 Task: Find connections with filter location Blumenau with filter topic #Personaldevelopmentwith filter profile language English with filter current company Bosch India with filter school NIT Jalandhar with filter industry Staffing and Recruiting with filter service category Financial Accounting with filter keywords title Content Strategist
Action: Mouse moved to (457, 136)
Screenshot: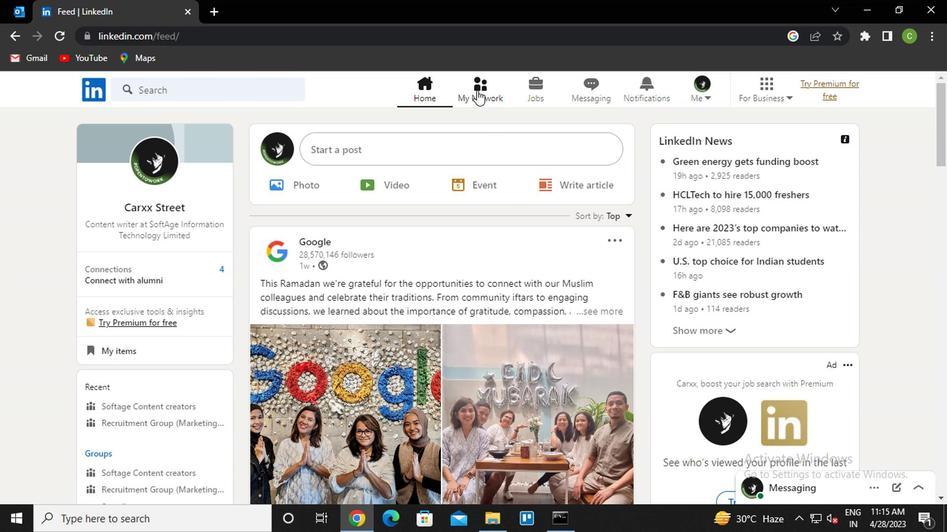 
Action: Mouse pressed left at (457, 136)
Screenshot: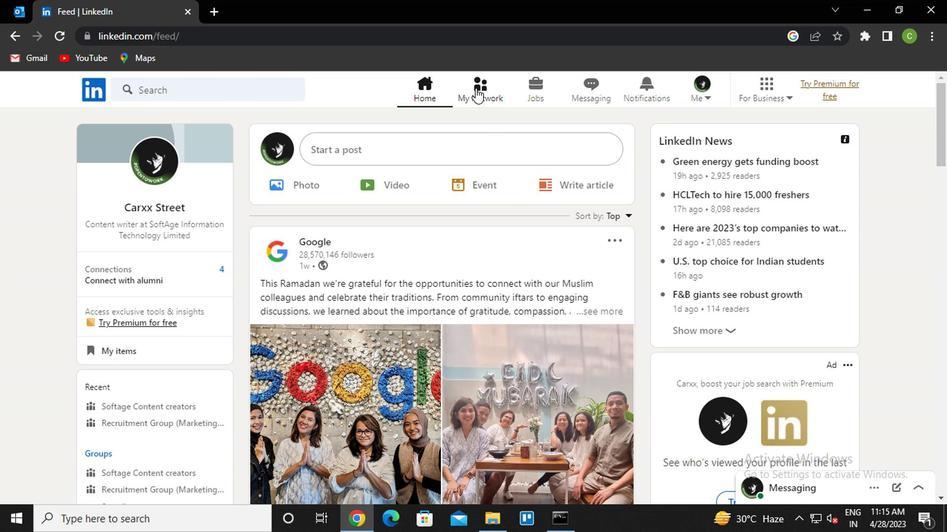 
Action: Mouse moved to (190, 197)
Screenshot: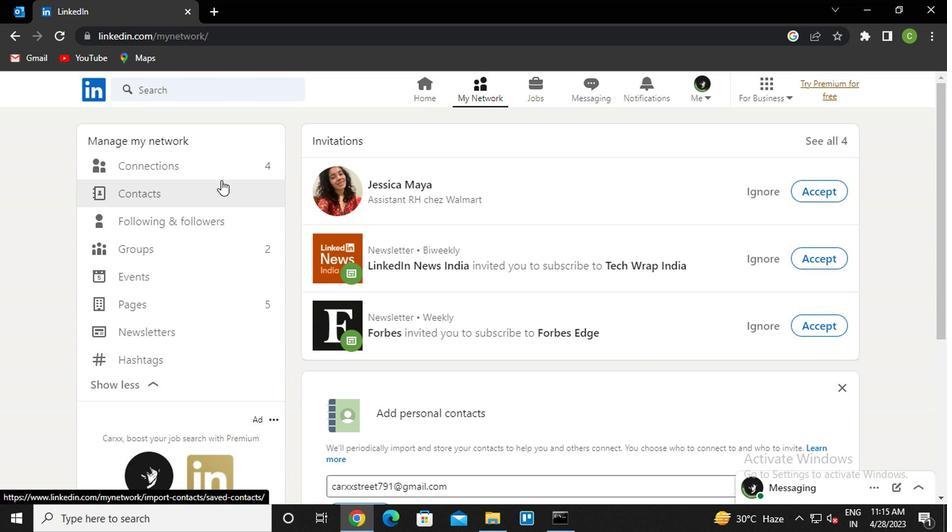 
Action: Mouse pressed left at (190, 197)
Screenshot: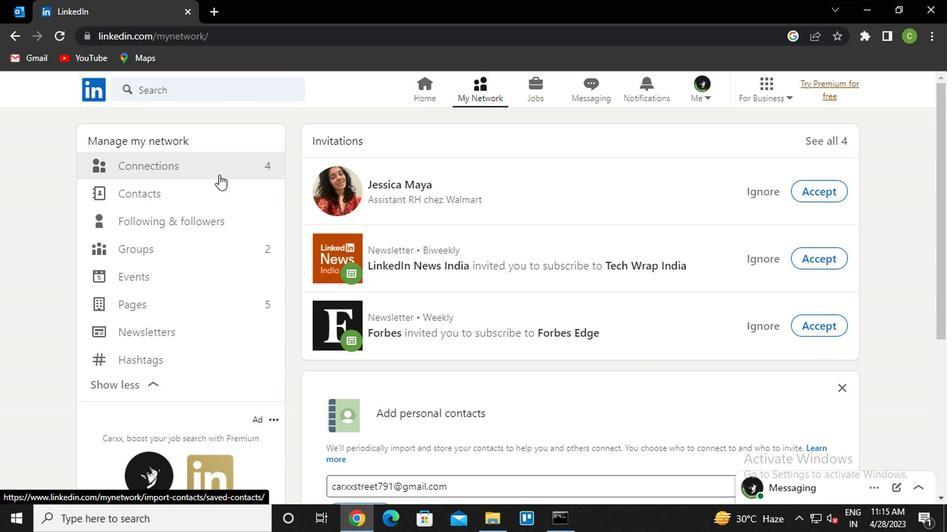 
Action: Mouse moved to (219, 193)
Screenshot: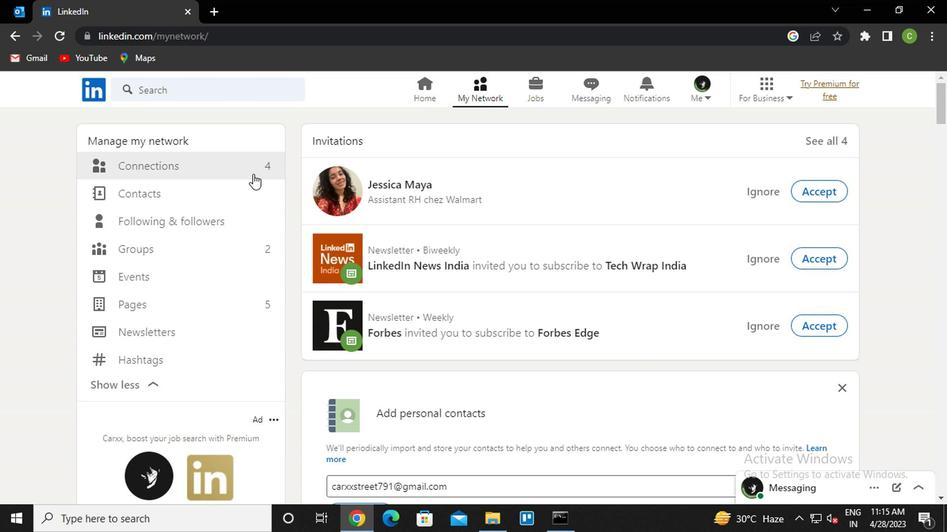 
Action: Mouse pressed left at (219, 193)
Screenshot: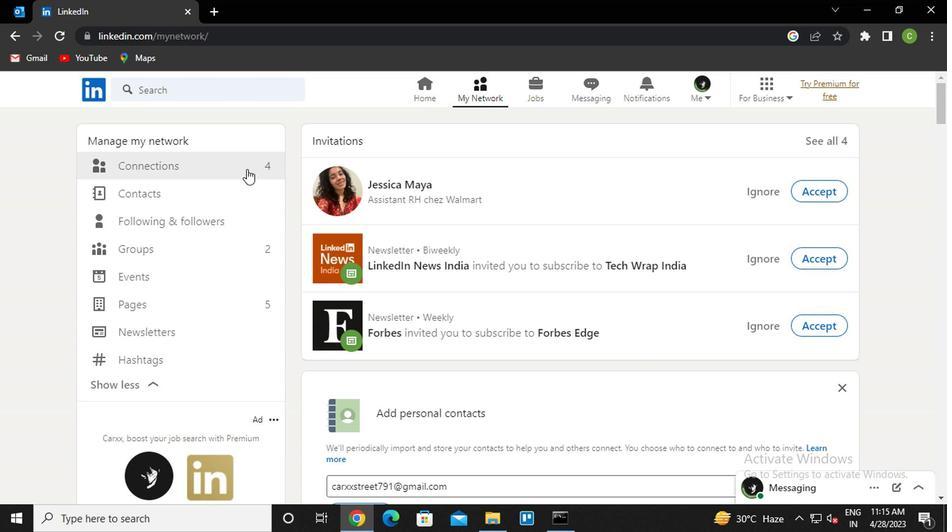 
Action: Mouse moved to (568, 192)
Screenshot: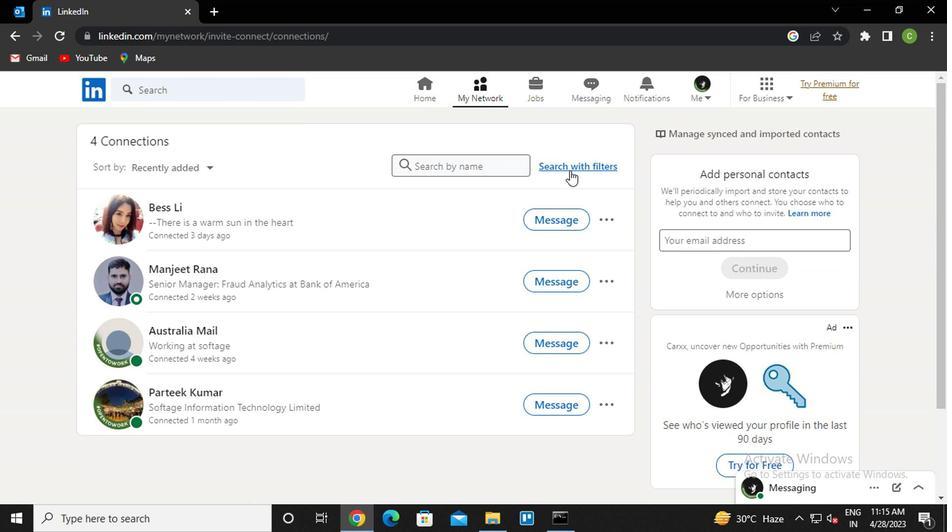 
Action: Mouse pressed left at (568, 192)
Screenshot: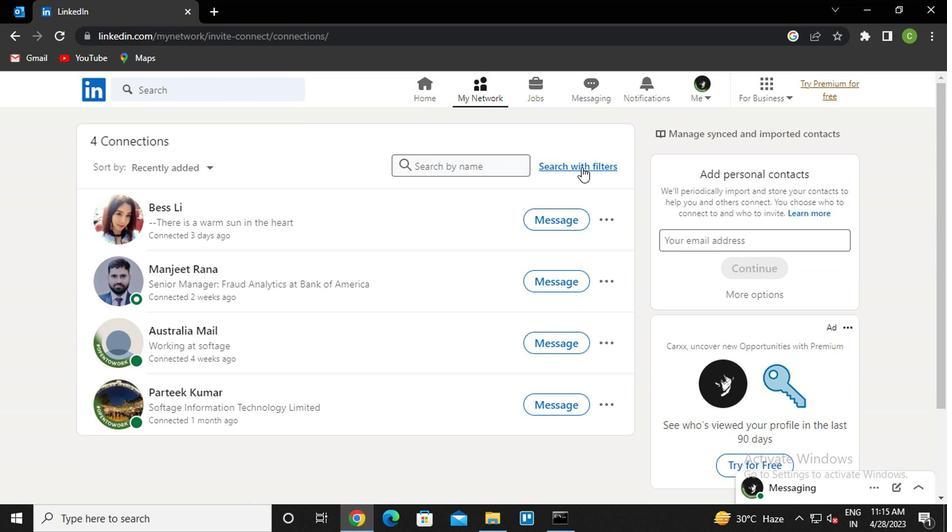 
Action: Mouse moved to (493, 163)
Screenshot: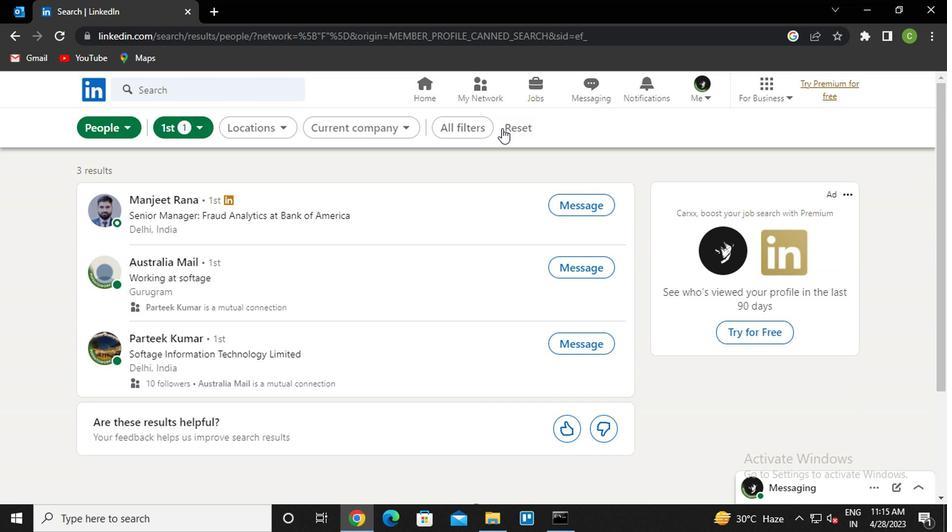 
Action: Mouse pressed left at (493, 163)
Screenshot: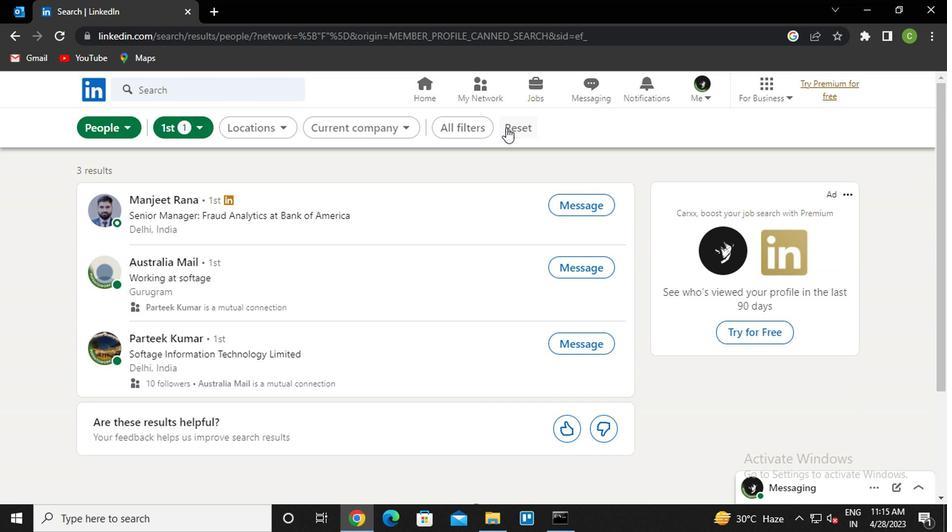 
Action: Mouse moved to (475, 166)
Screenshot: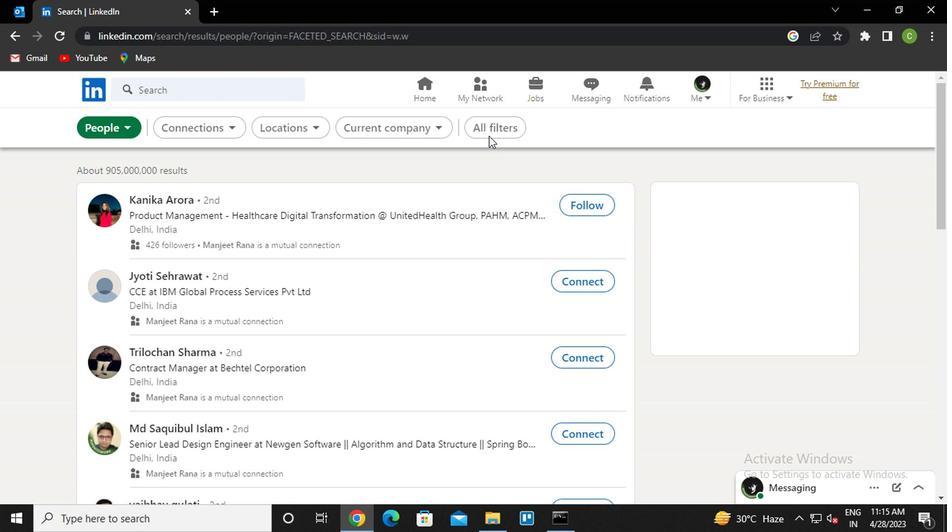 
Action: Mouse pressed left at (475, 166)
Screenshot: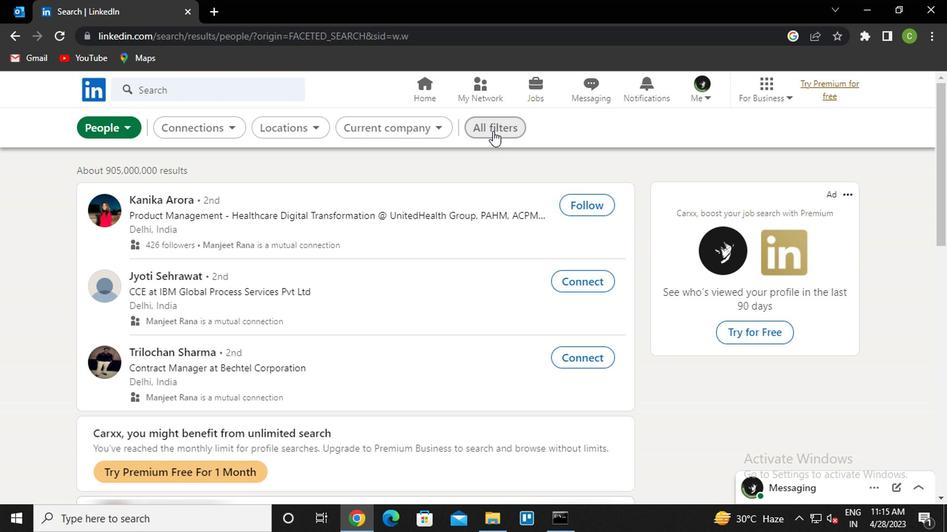 
Action: Mouse moved to (687, 294)
Screenshot: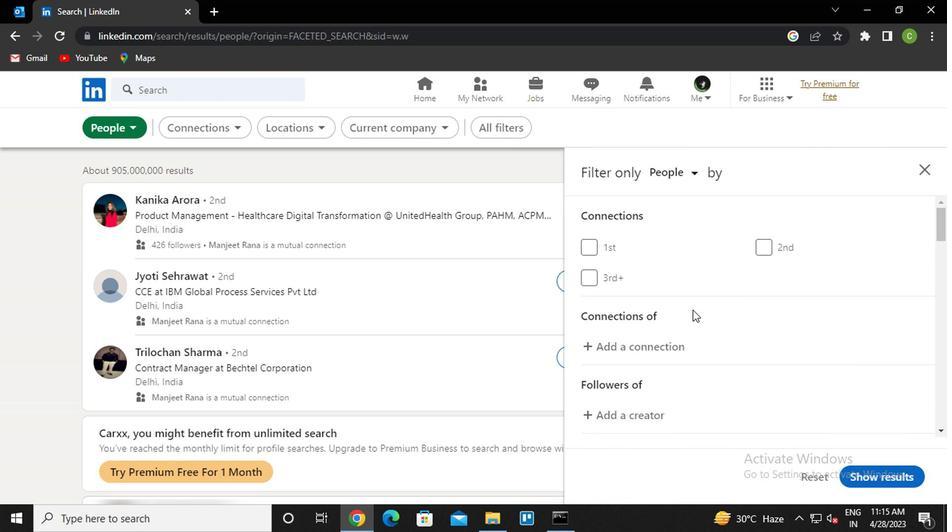 
Action: Mouse scrolled (687, 293) with delta (0, 0)
Screenshot: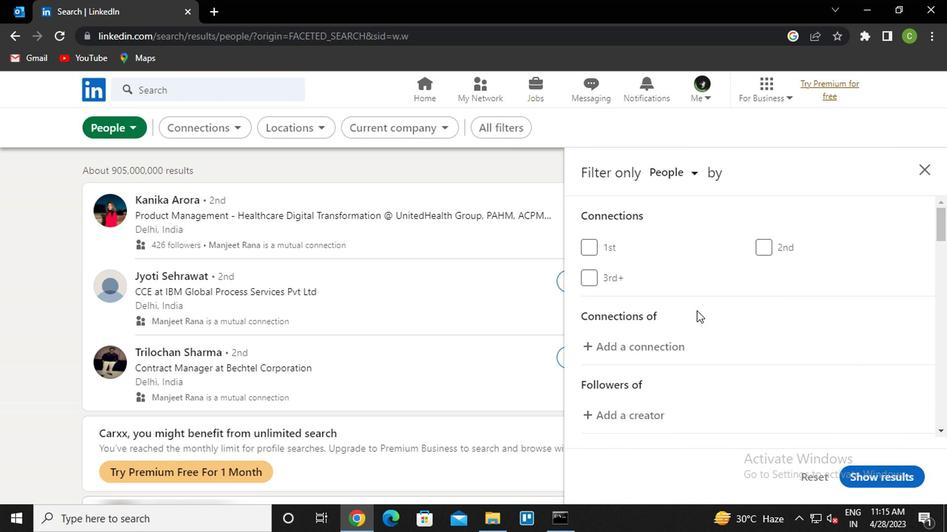 
Action: Mouse scrolled (687, 293) with delta (0, 0)
Screenshot: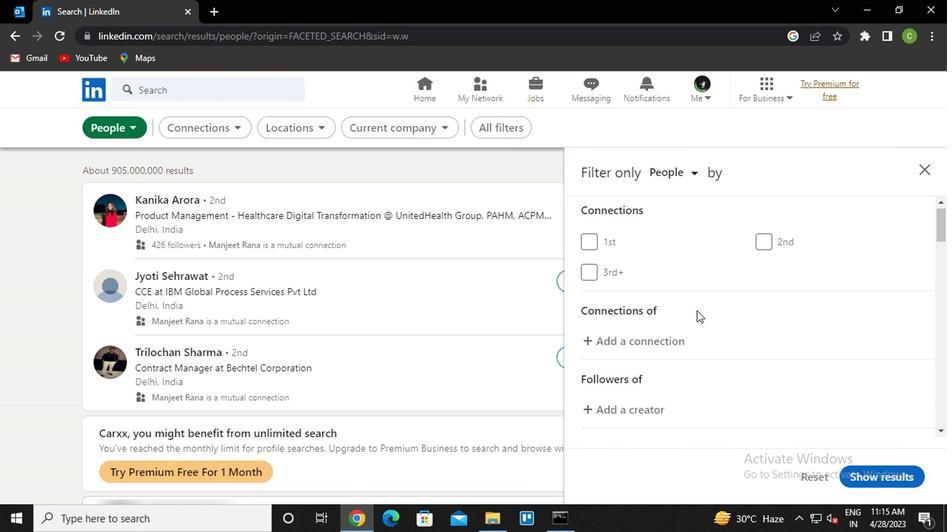 
Action: Mouse scrolled (687, 293) with delta (0, 0)
Screenshot: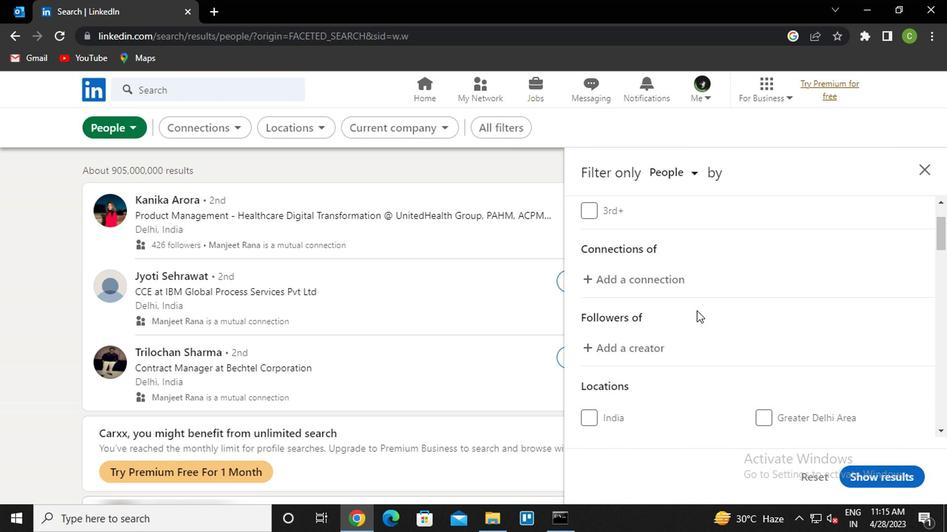 
Action: Mouse moved to (687, 294)
Screenshot: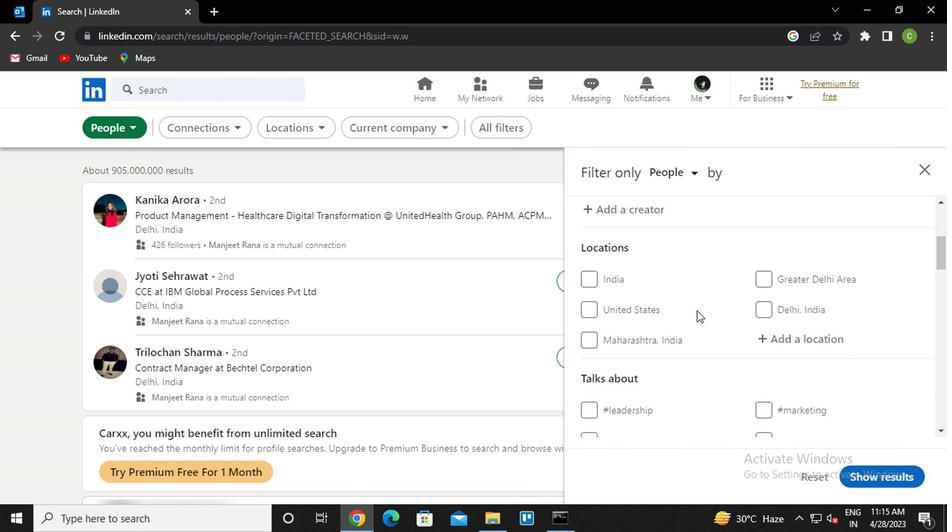 
Action: Mouse scrolled (687, 293) with delta (0, 0)
Screenshot: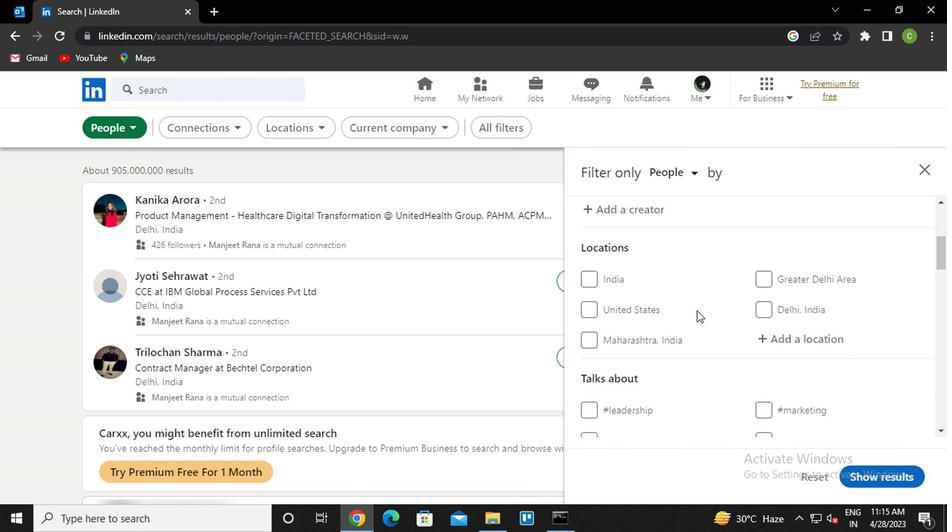 
Action: Mouse moved to (793, 266)
Screenshot: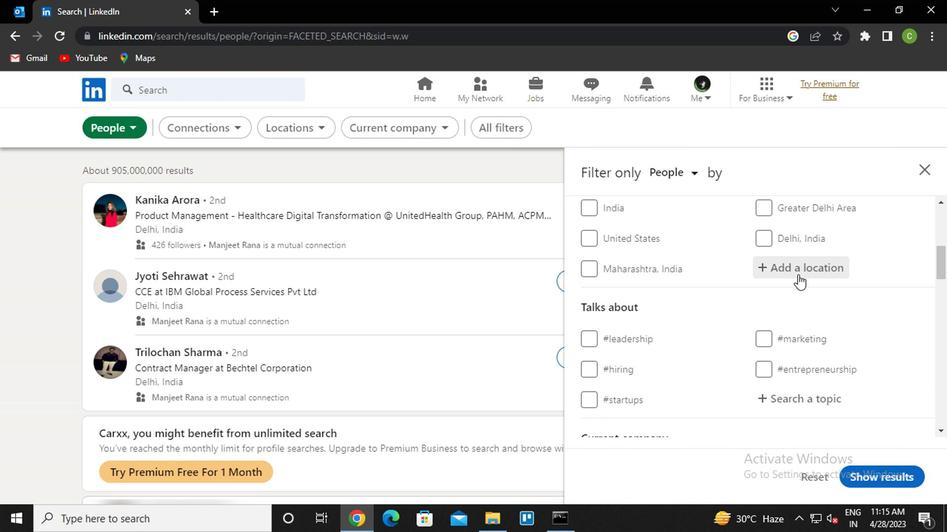 
Action: Mouse pressed left at (793, 266)
Screenshot: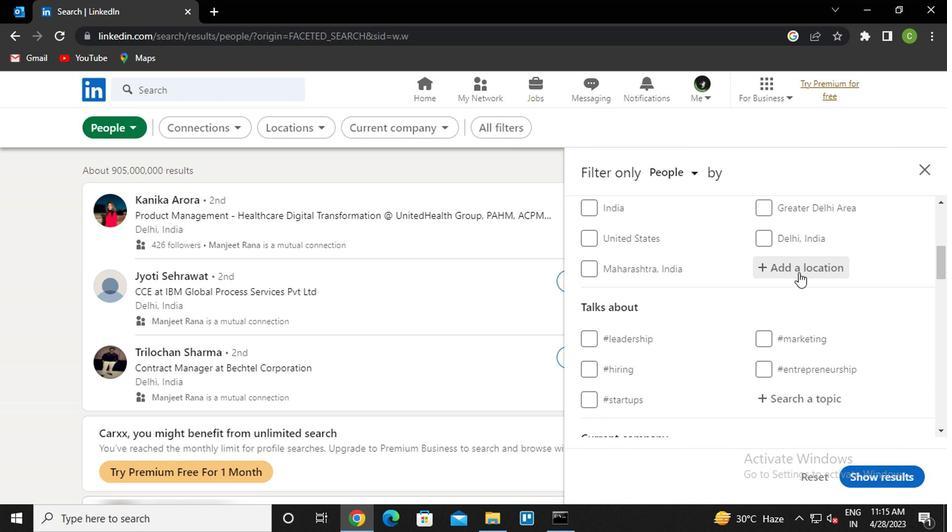 
Action: Key pressed <Key.caps_lock>b<Key.caps_lock>lume<Key.down><Key.enter>
Screenshot: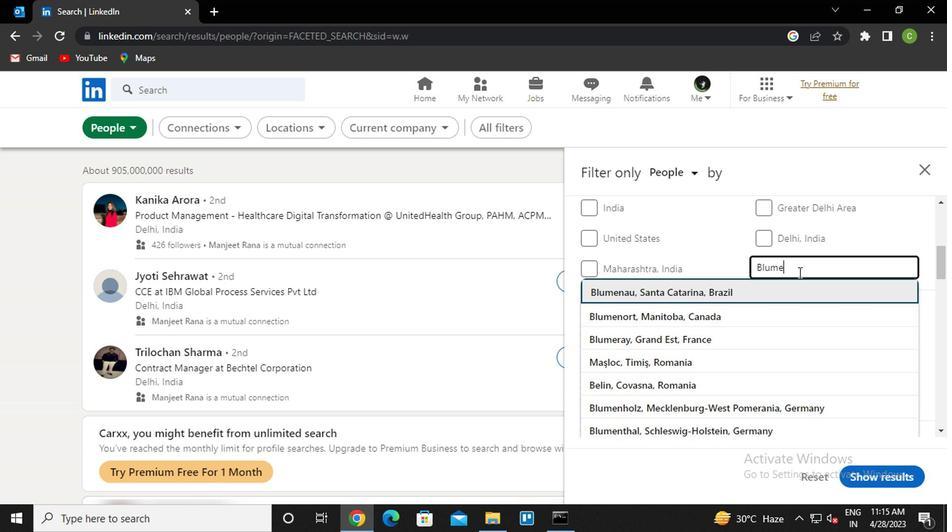 
Action: Mouse scrolled (793, 266) with delta (0, 0)
Screenshot: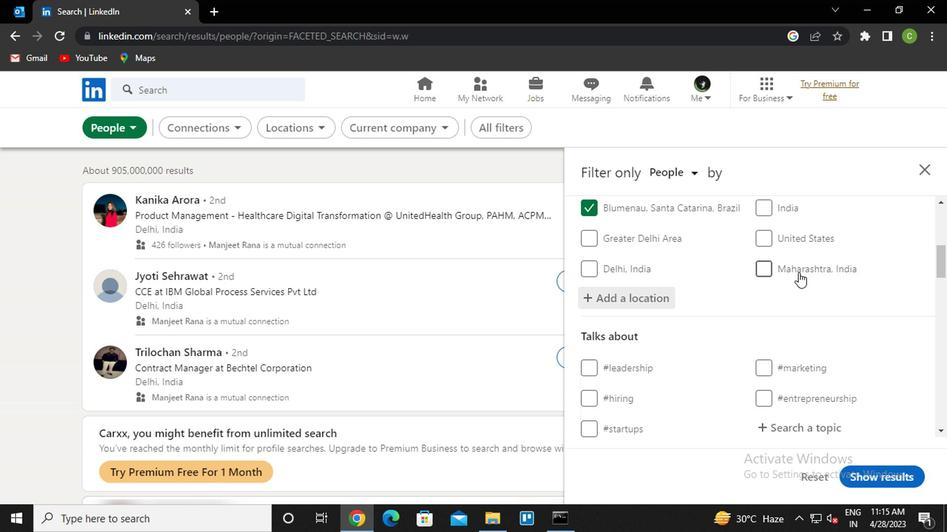 
Action: Mouse scrolled (793, 266) with delta (0, 0)
Screenshot: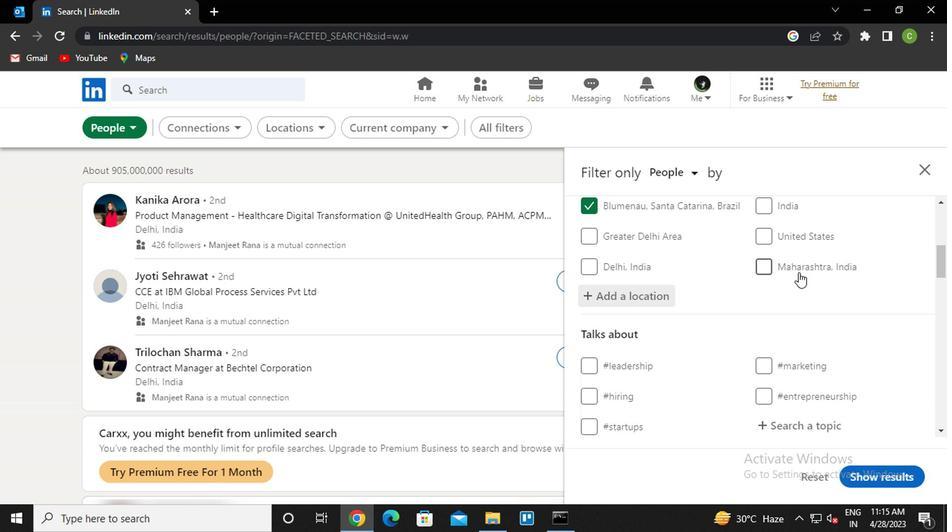 
Action: Mouse scrolled (793, 266) with delta (0, 0)
Screenshot: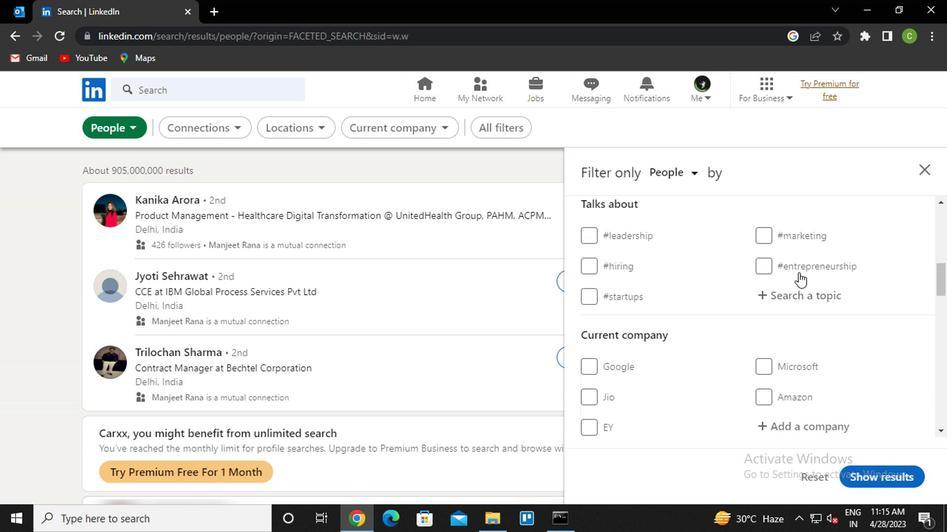 
Action: Mouse moved to (801, 231)
Screenshot: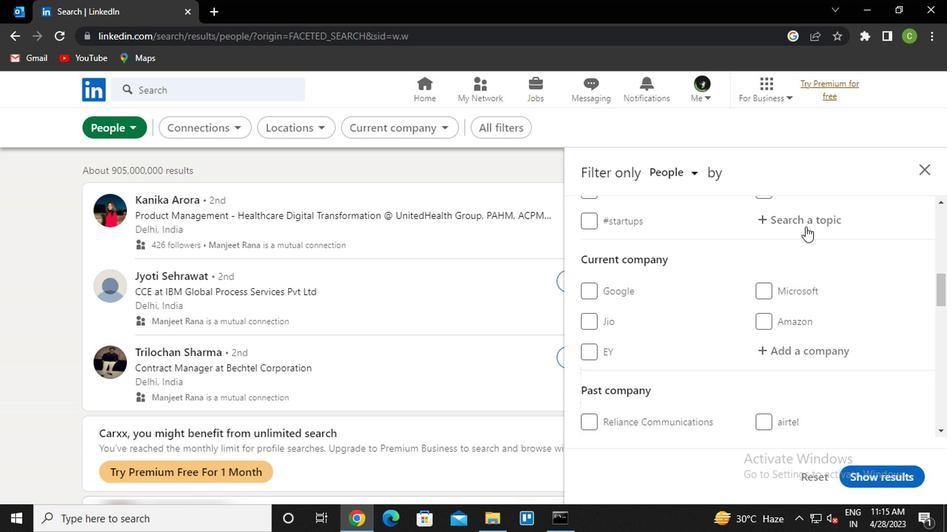 
Action: Mouse pressed left at (801, 231)
Screenshot: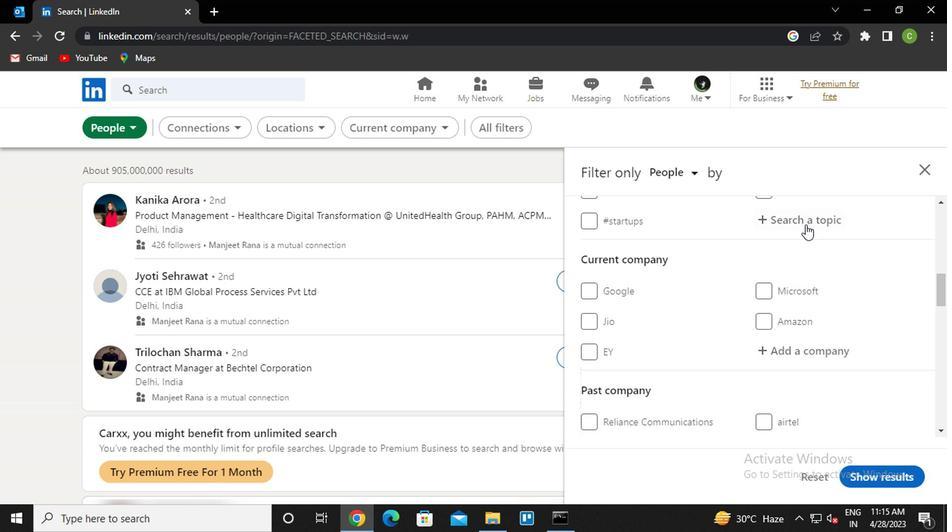 
Action: Key pressed <Key.caps_lock>p<Key.caps_lock>ersonaldevelo<Key.down><Key.enter>
Screenshot: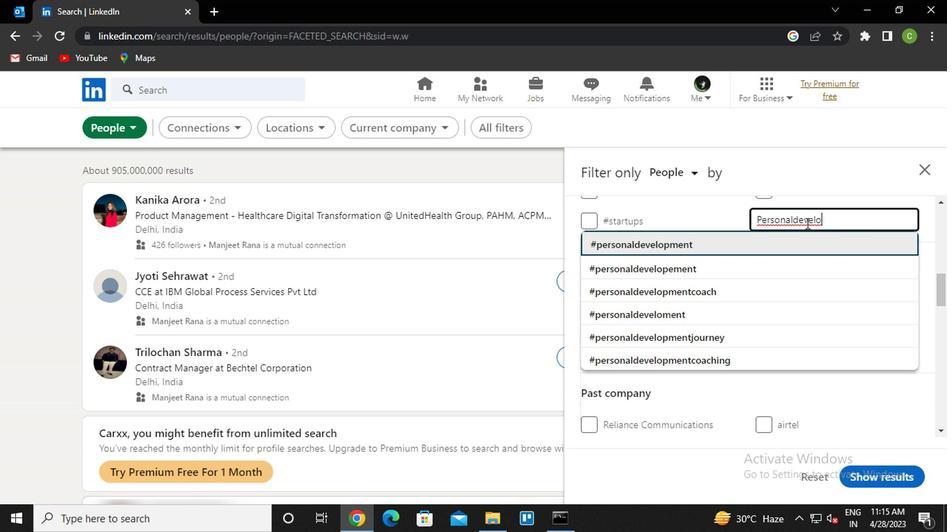 
Action: Mouse moved to (810, 247)
Screenshot: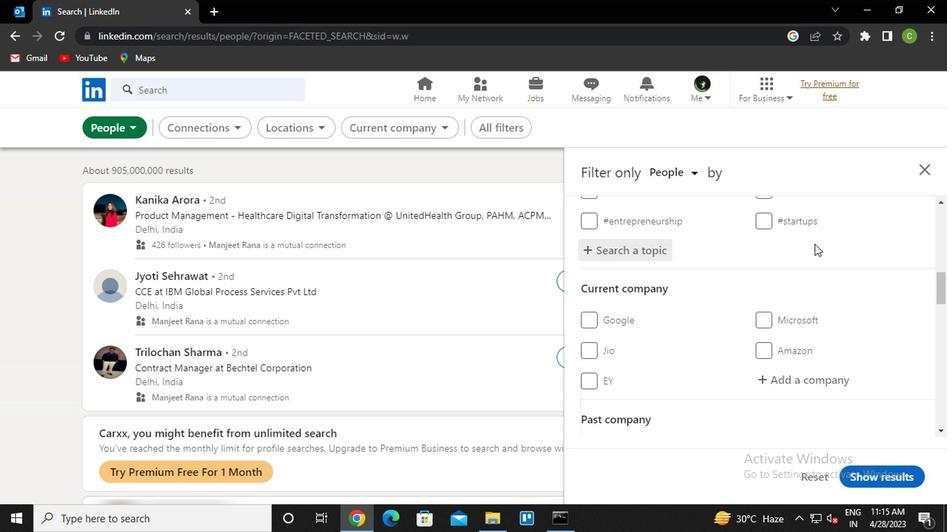 
Action: Mouse scrolled (810, 247) with delta (0, 0)
Screenshot: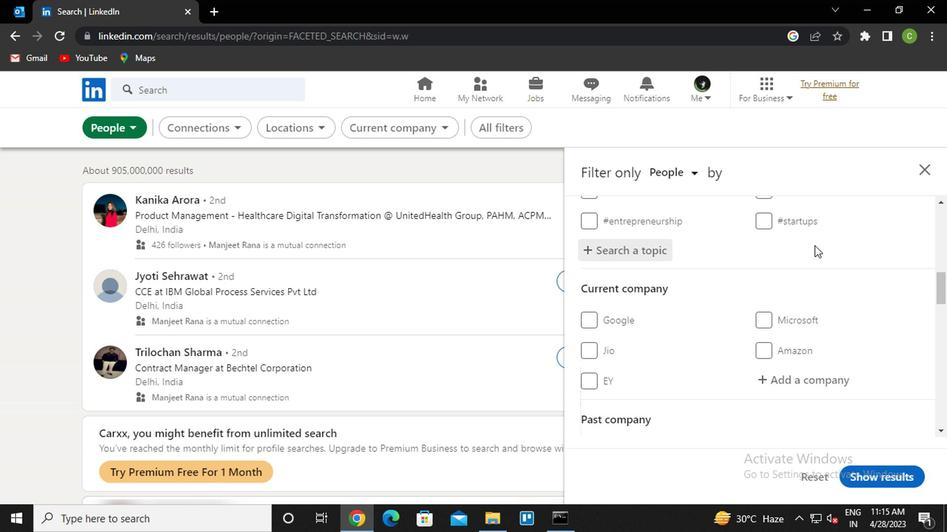 
Action: Mouse scrolled (810, 247) with delta (0, 0)
Screenshot: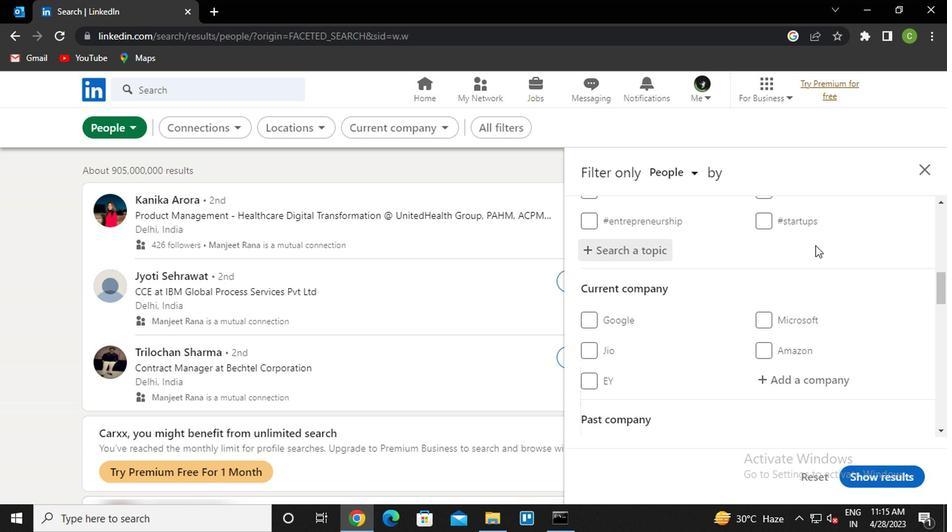 
Action: Mouse scrolled (810, 247) with delta (0, 0)
Screenshot: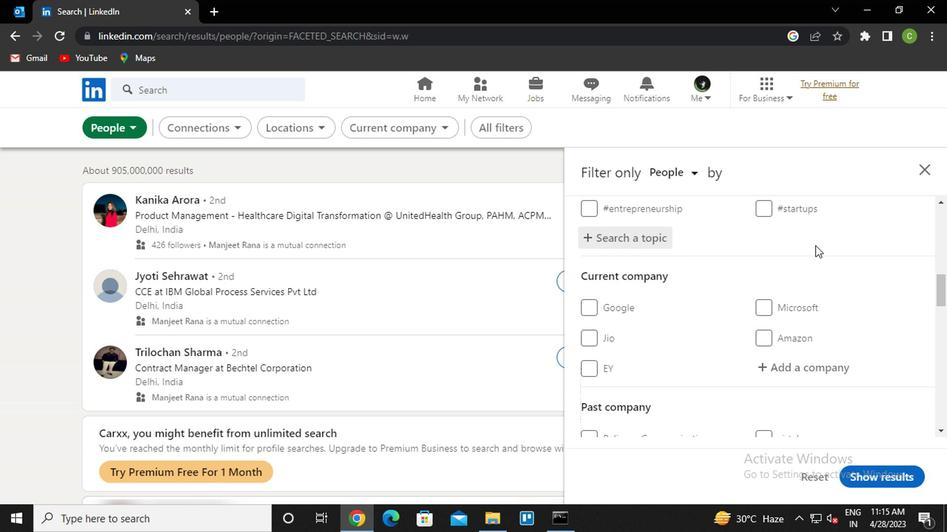 
Action: Mouse scrolled (810, 247) with delta (0, 0)
Screenshot: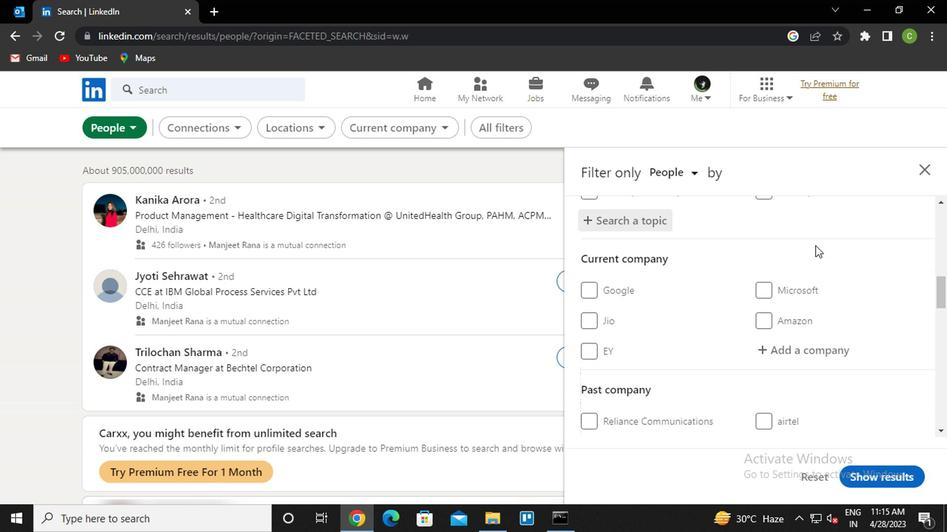 
Action: Mouse scrolled (810, 247) with delta (0, 0)
Screenshot: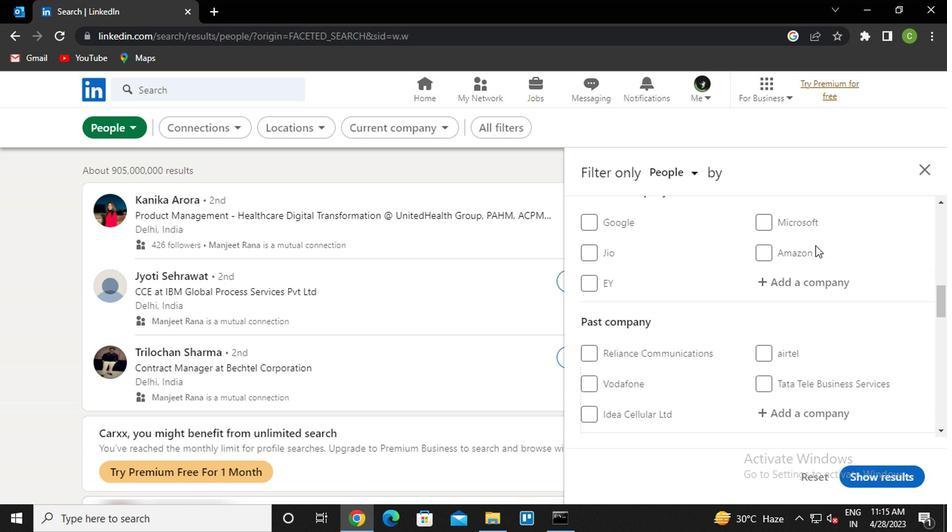 
Action: Mouse scrolled (810, 247) with delta (0, 0)
Screenshot: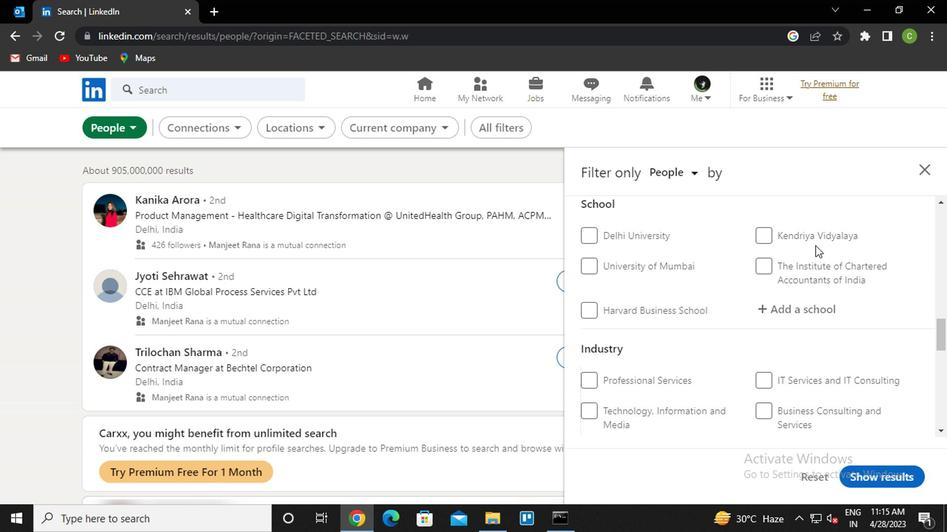 
Action: Mouse scrolled (810, 247) with delta (0, 0)
Screenshot: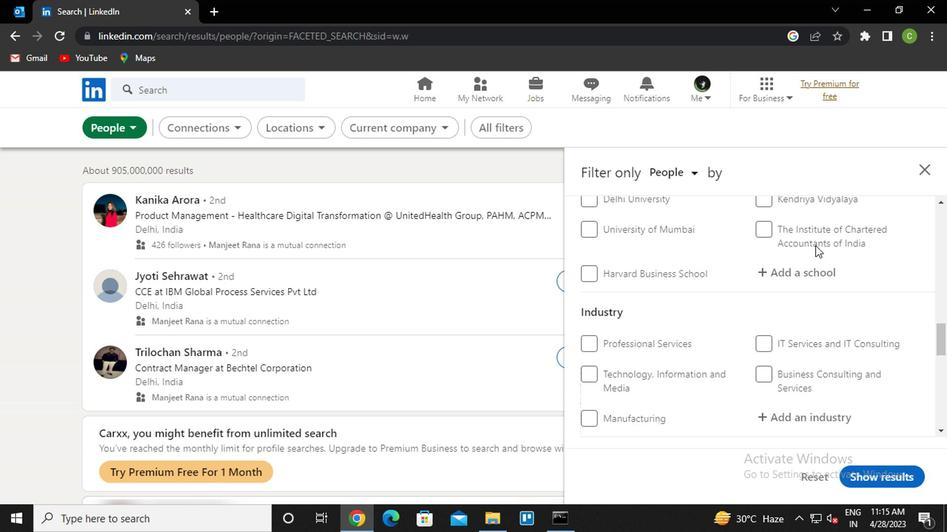
Action: Mouse scrolled (810, 247) with delta (0, 0)
Screenshot: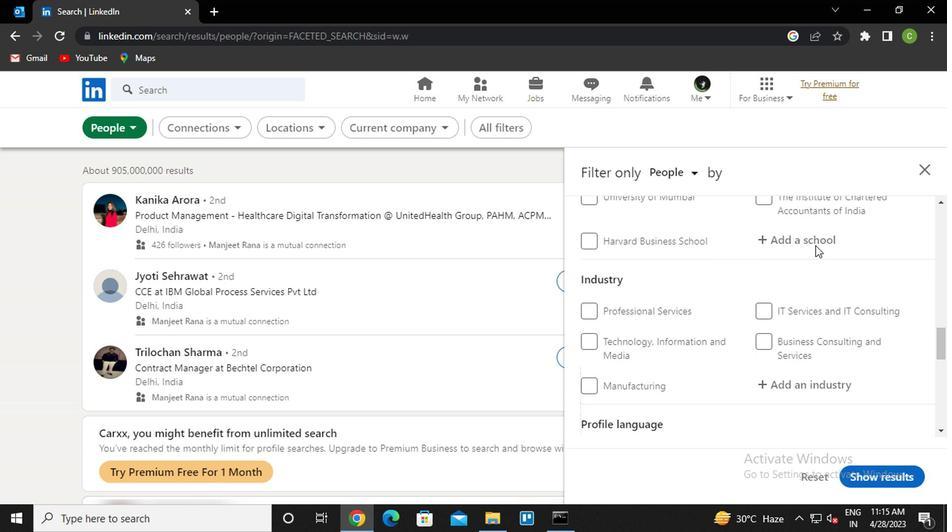 
Action: Mouse scrolled (810, 247) with delta (0, 0)
Screenshot: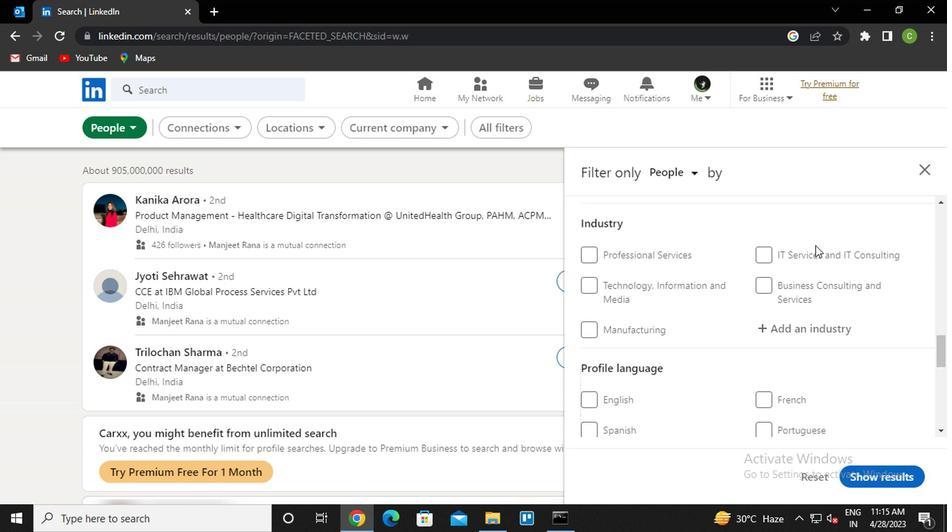 
Action: Mouse moved to (792, 271)
Screenshot: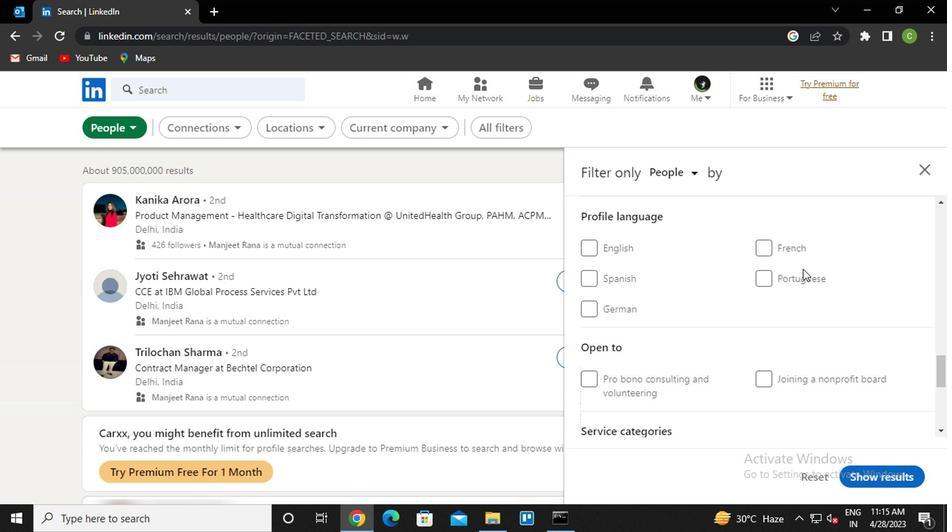 
Action: Mouse scrolled (792, 271) with delta (0, 0)
Screenshot: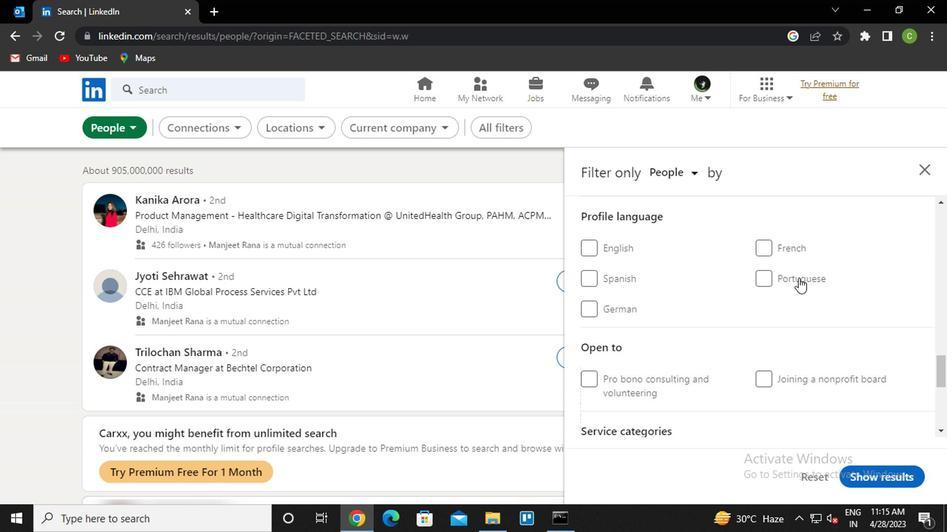 
Action: Mouse moved to (790, 274)
Screenshot: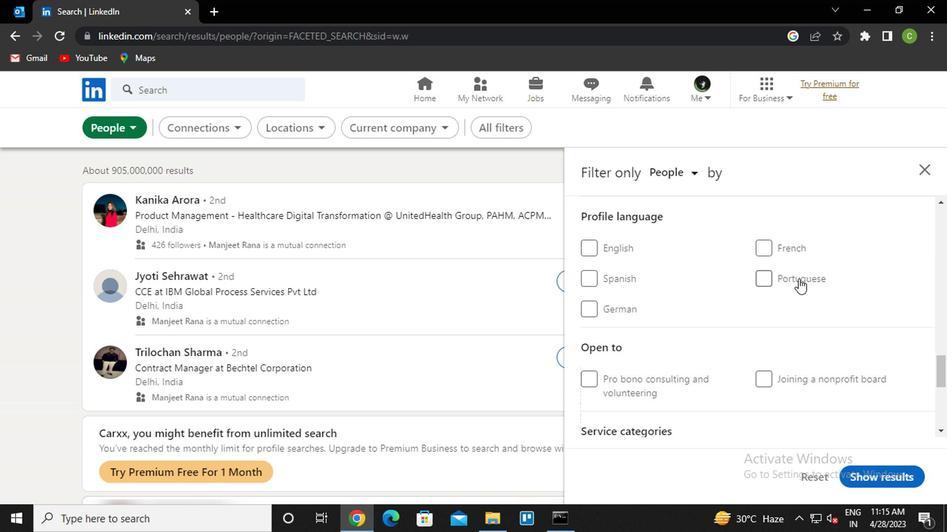 
Action: Mouse scrolled (790, 274) with delta (0, 0)
Screenshot: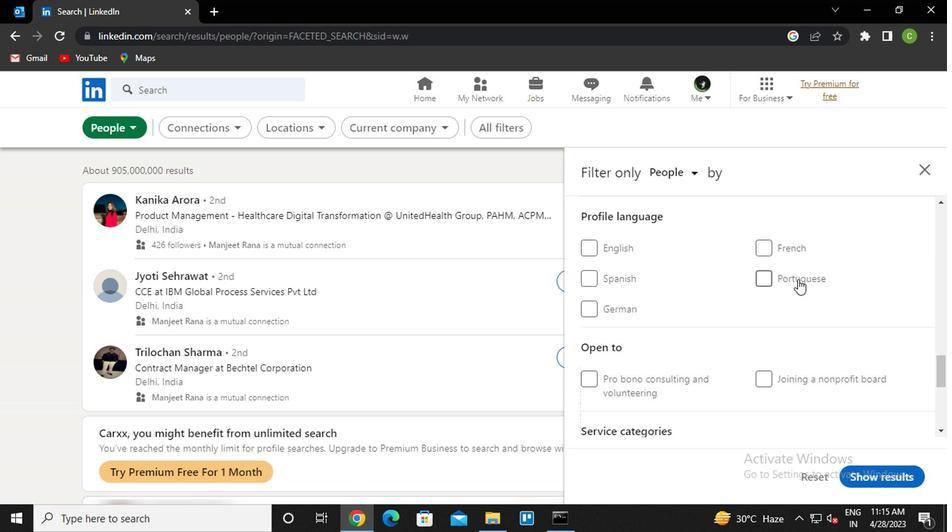 
Action: Mouse moved to (787, 278)
Screenshot: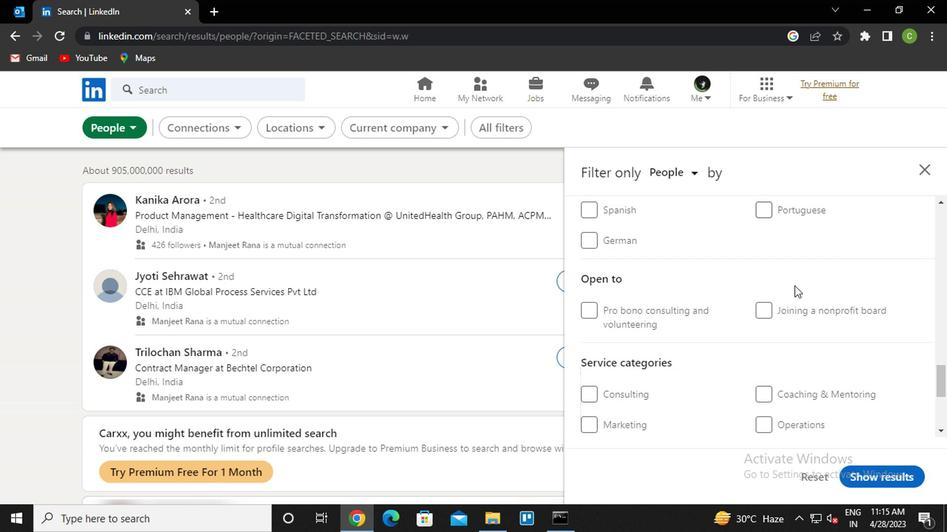 
Action: Mouse scrolled (787, 277) with delta (0, 0)
Screenshot: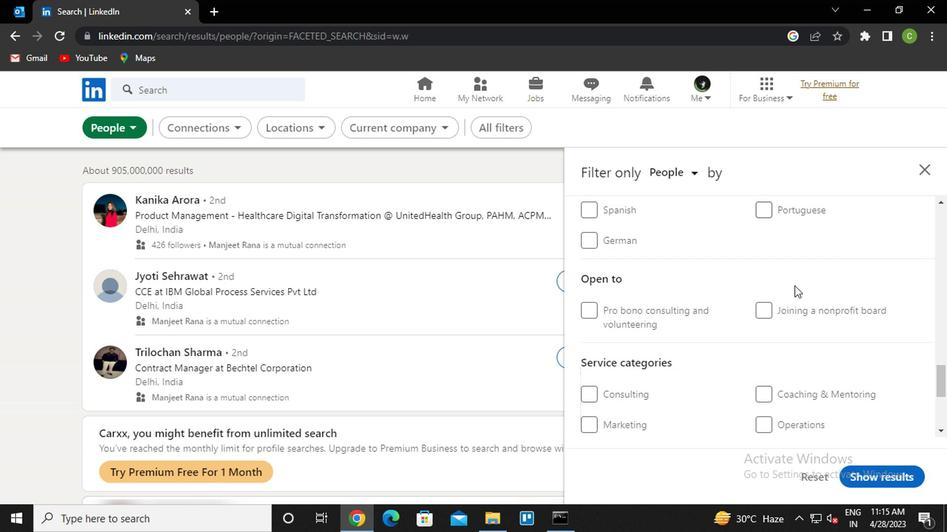 
Action: Mouse moved to (786, 279)
Screenshot: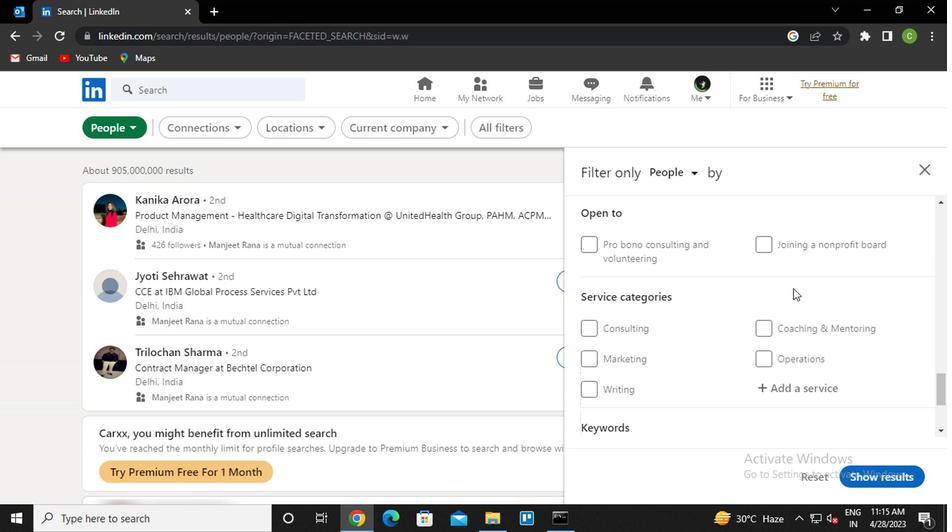 
Action: Mouse scrolled (786, 278) with delta (0, 0)
Screenshot: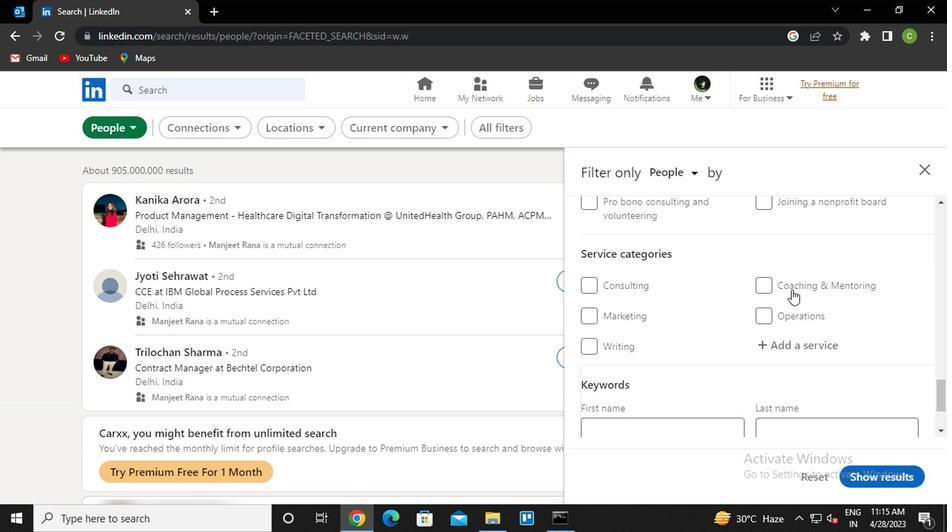 
Action: Mouse moved to (786, 279)
Screenshot: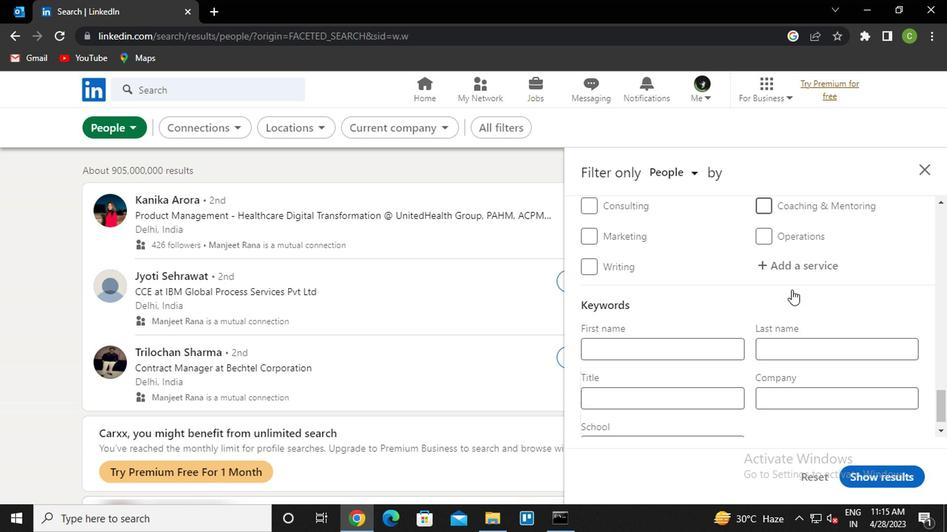 
Action: Mouse scrolled (786, 278) with delta (0, 0)
Screenshot: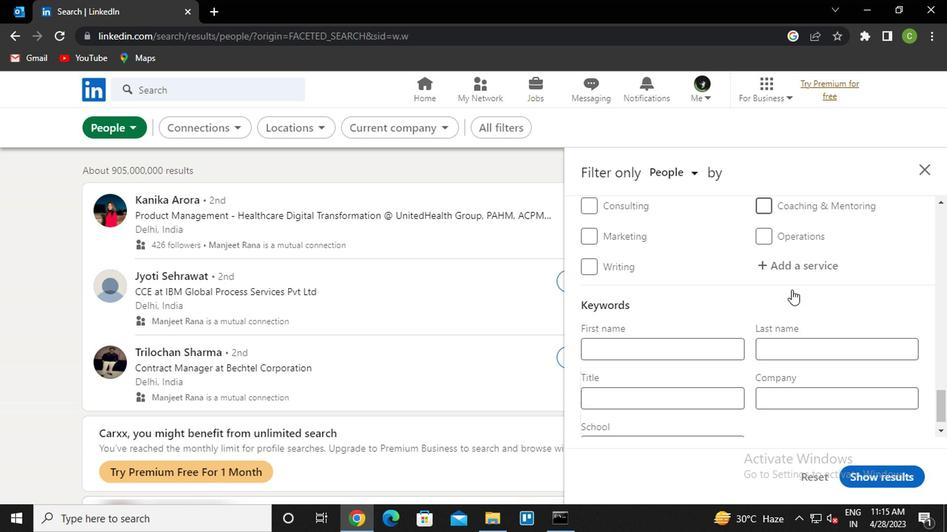 
Action: Mouse scrolled (786, 279) with delta (0, 0)
Screenshot: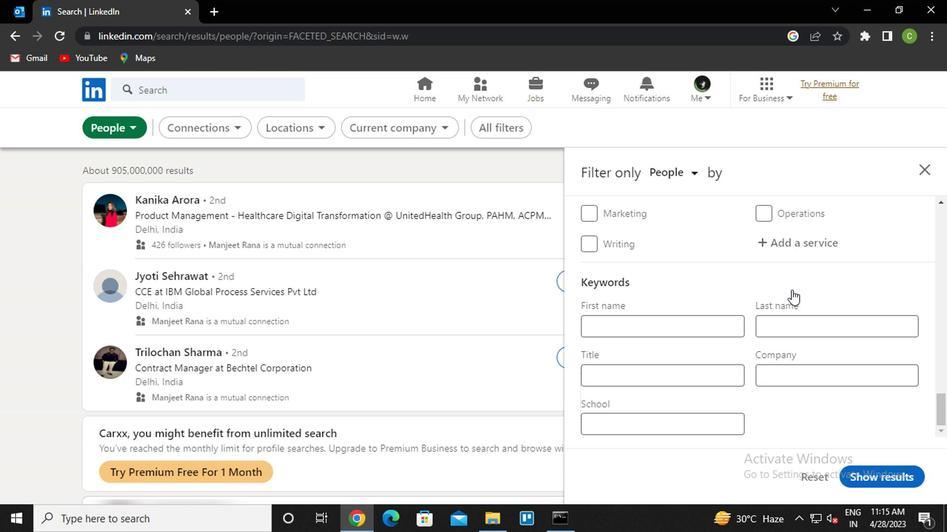 
Action: Mouse scrolled (786, 279) with delta (0, 0)
Screenshot: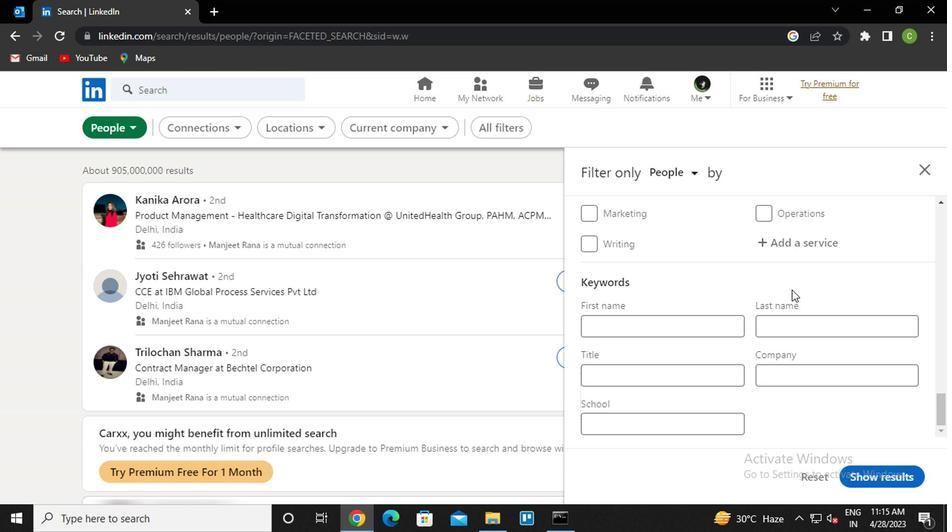 
Action: Mouse scrolled (786, 279) with delta (0, 0)
Screenshot: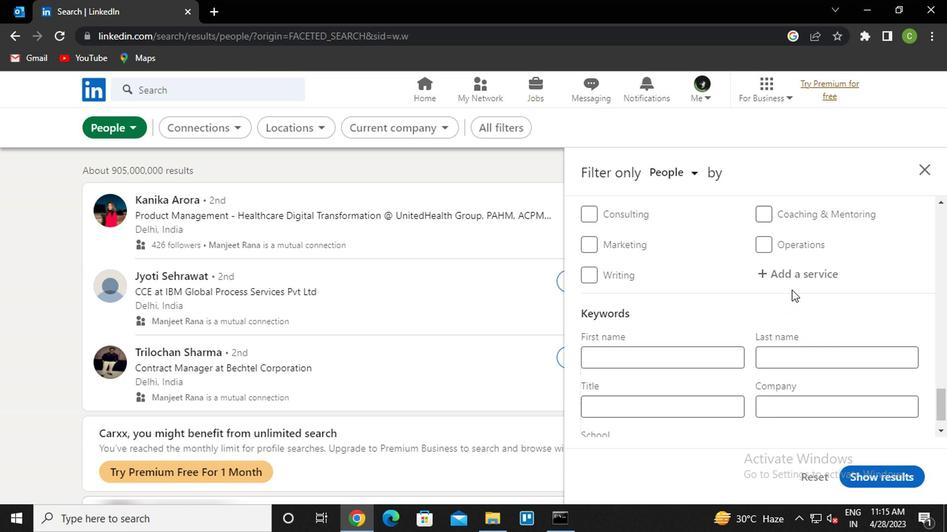 
Action: Mouse scrolled (786, 279) with delta (0, 0)
Screenshot: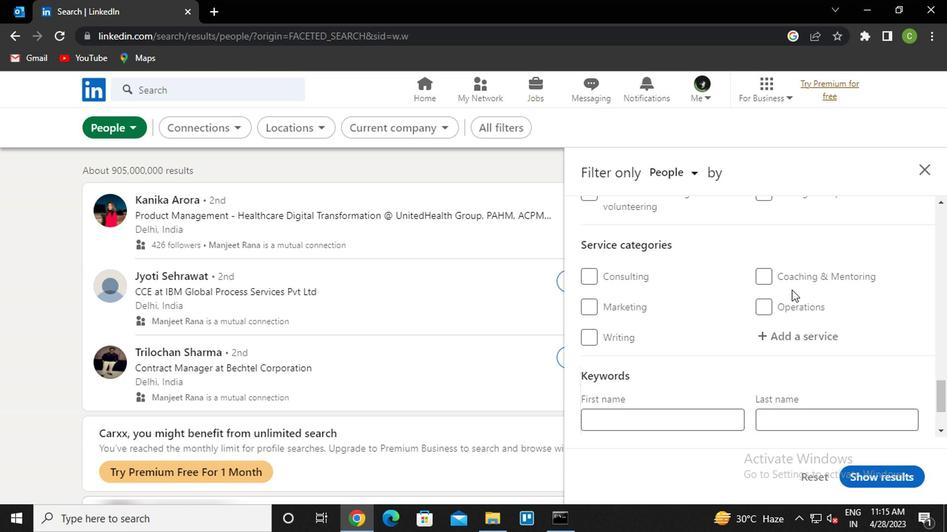 
Action: Mouse scrolled (786, 279) with delta (0, 0)
Screenshot: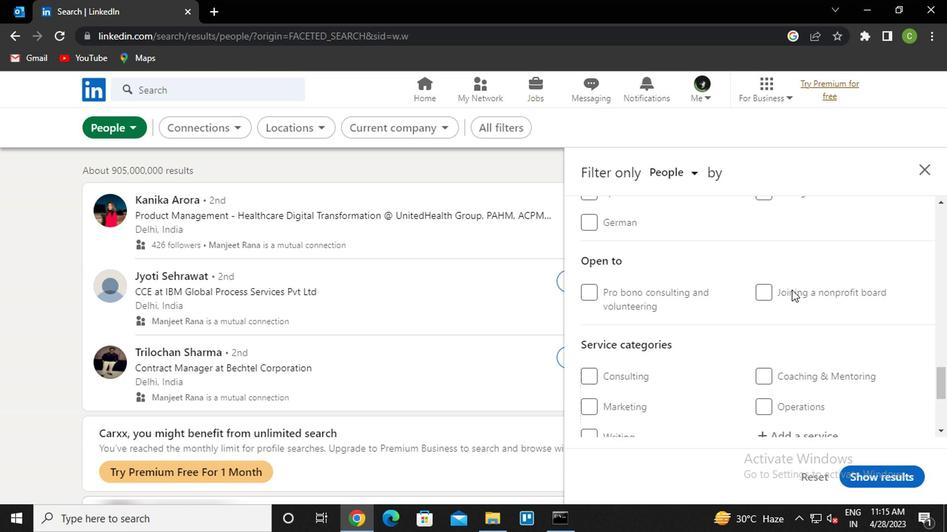 
Action: Mouse moved to (573, 293)
Screenshot: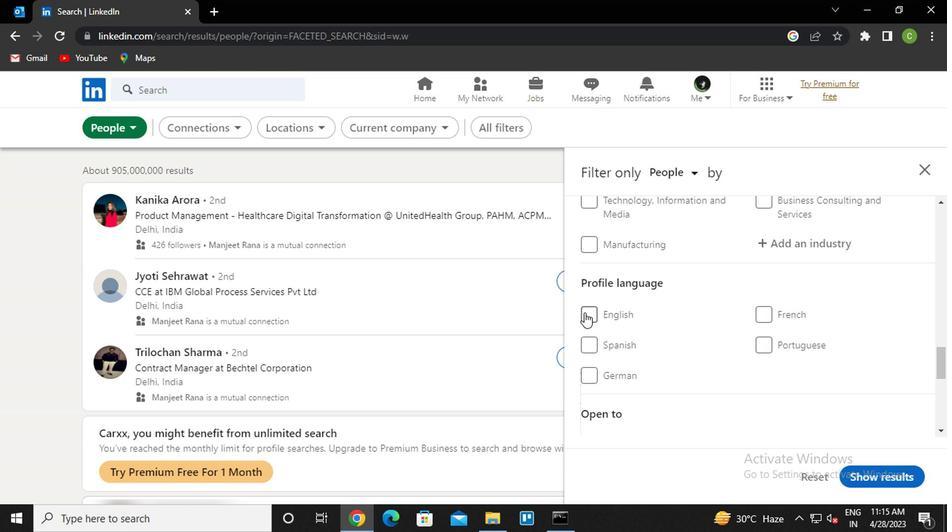
Action: Mouse pressed left at (573, 293)
Screenshot: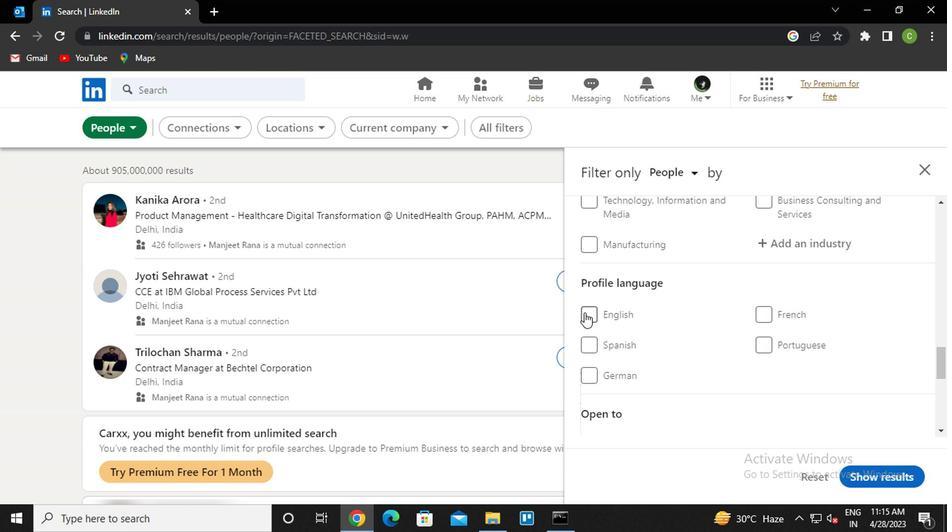 
Action: Mouse moved to (693, 310)
Screenshot: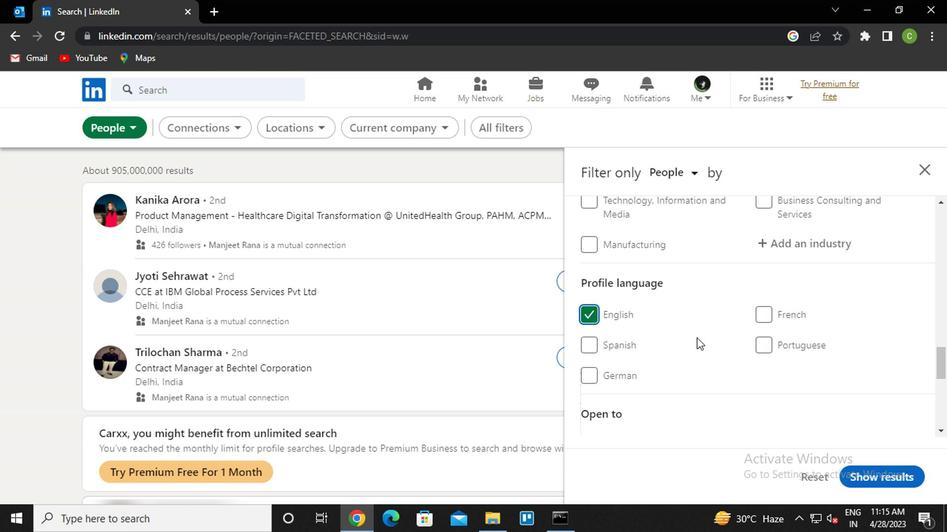 
Action: Mouse scrolled (693, 310) with delta (0, 0)
Screenshot: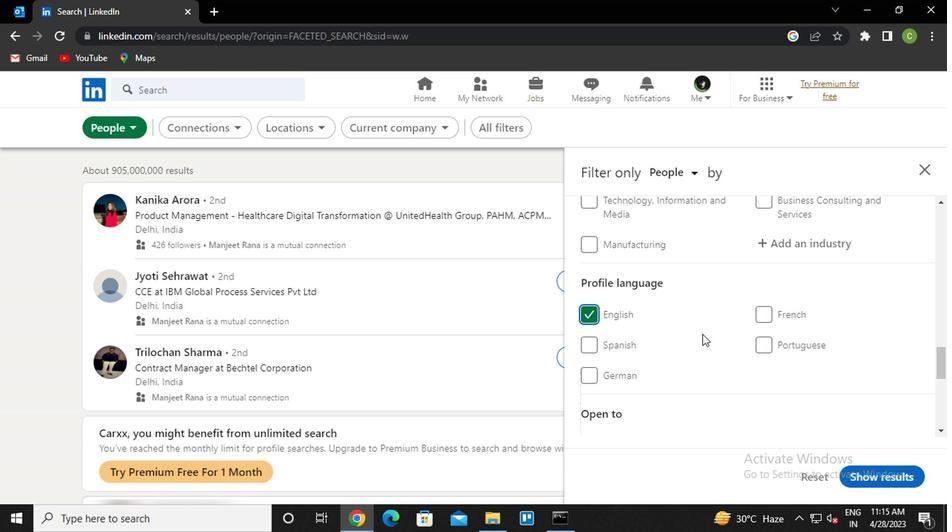 
Action: Mouse scrolled (693, 310) with delta (0, 0)
Screenshot: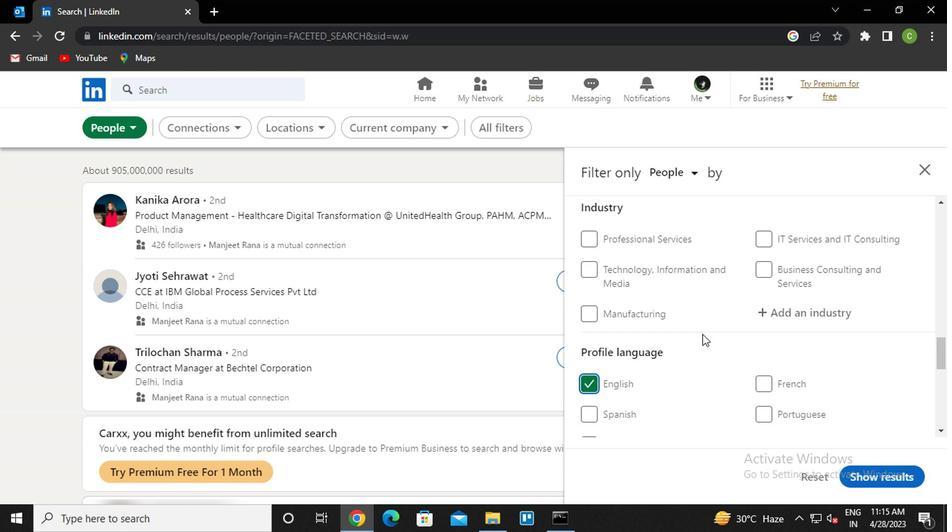 
Action: Mouse scrolled (693, 310) with delta (0, 0)
Screenshot: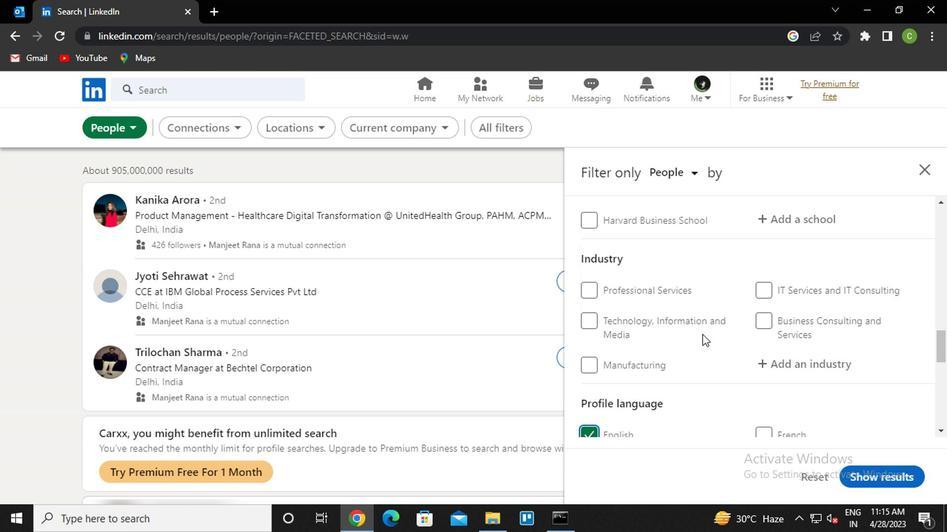 
Action: Mouse scrolled (693, 310) with delta (0, 0)
Screenshot: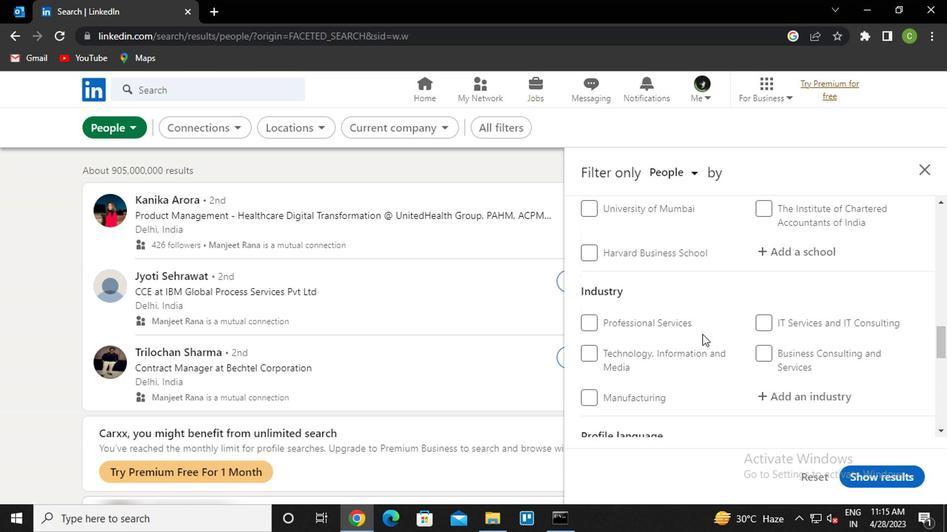 
Action: Mouse scrolled (693, 310) with delta (0, 0)
Screenshot: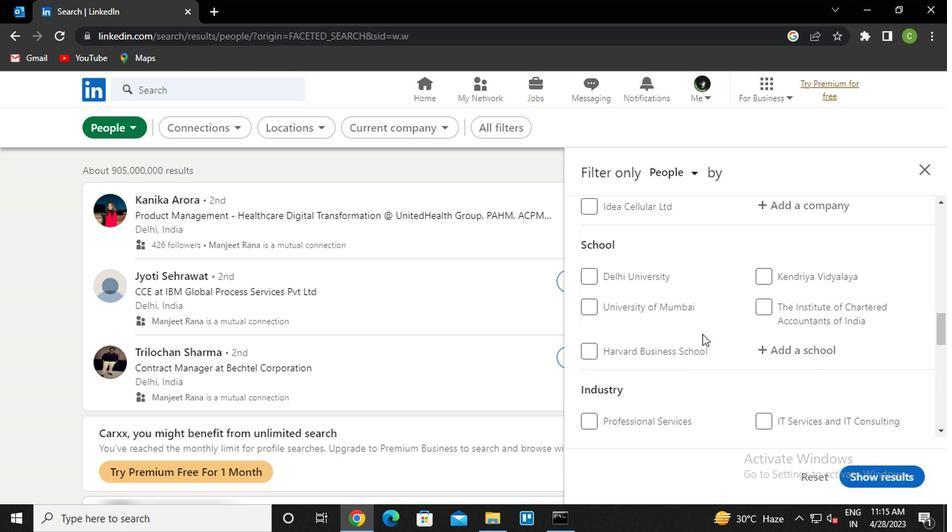 
Action: Mouse scrolled (693, 310) with delta (0, 0)
Screenshot: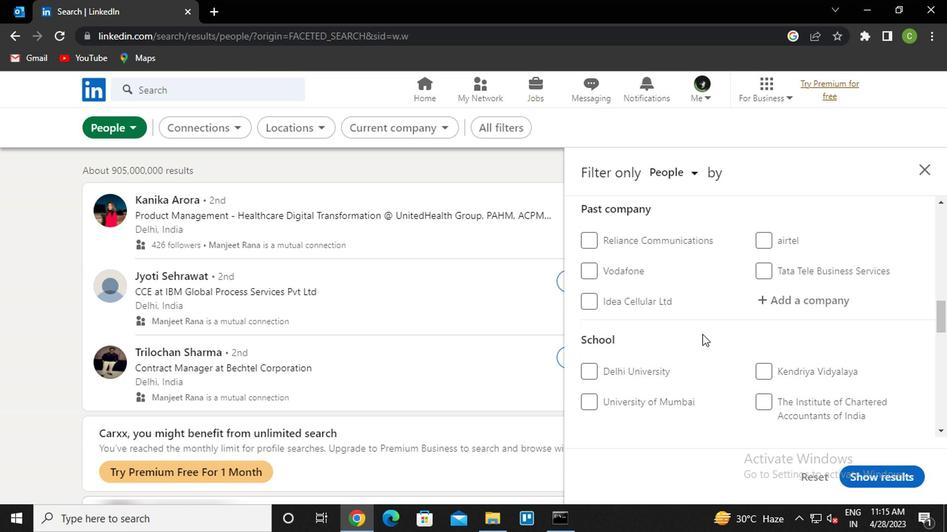 
Action: Mouse moved to (798, 243)
Screenshot: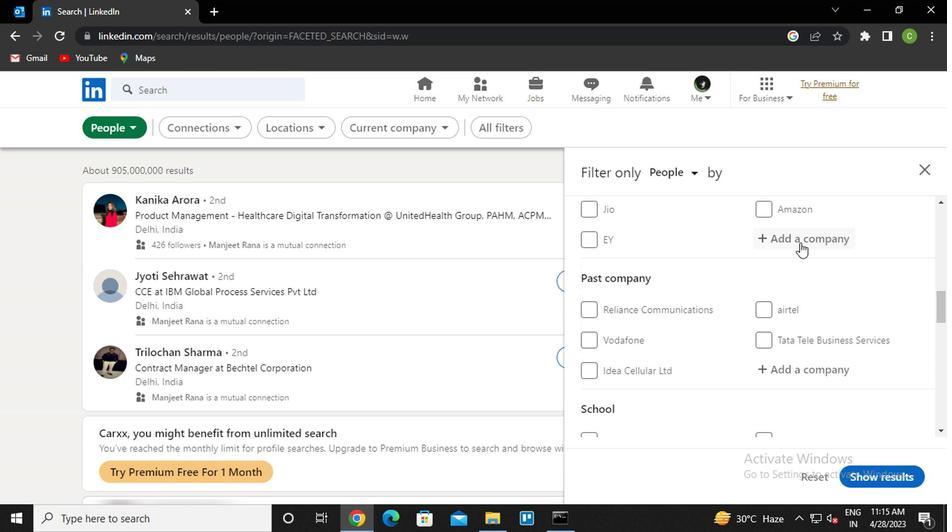 
Action: Mouse pressed left at (798, 243)
Screenshot: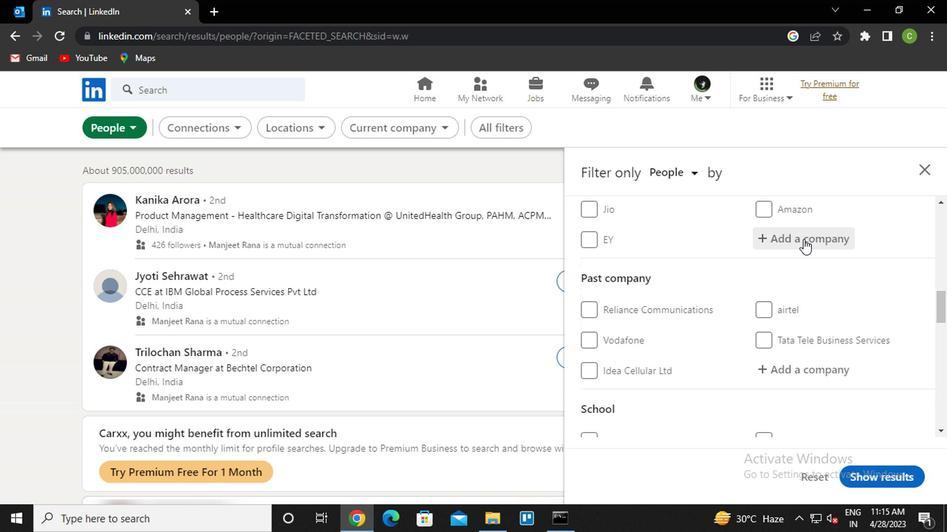 
Action: Key pressed <Key.caps_lock>b<Key.caps_lock>osch<Key.down><Key.down><Key.down><Key.down><Key.down><Key.down><Key.down><Key.down><Key.down><Key.down><Key.up><Key.enter>
Screenshot: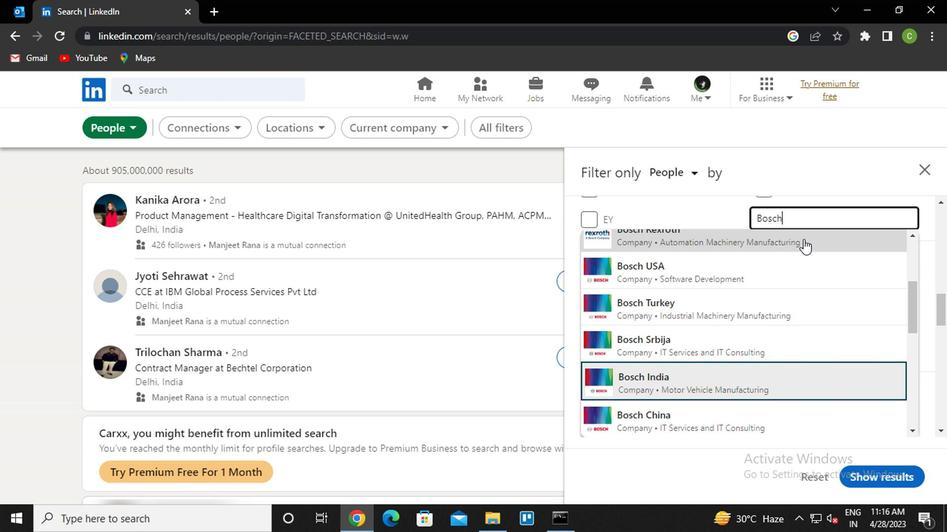 
Action: Mouse moved to (775, 238)
Screenshot: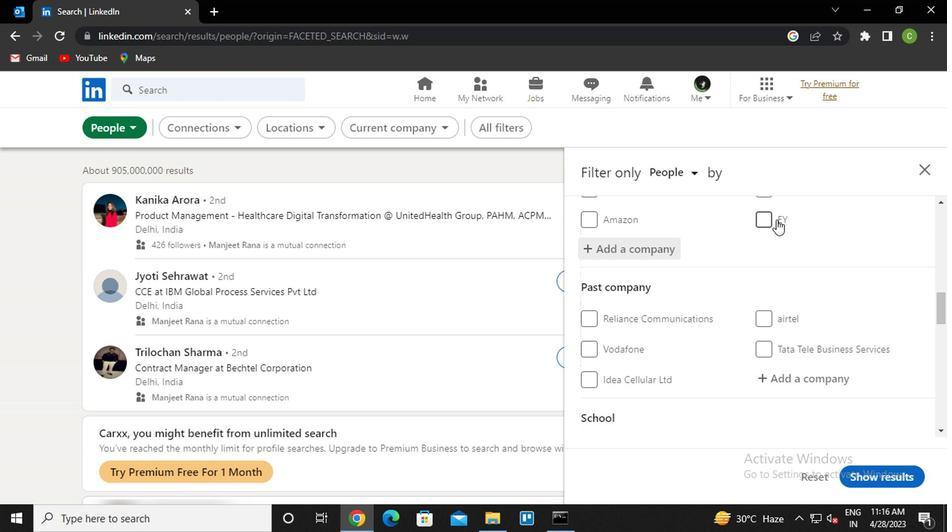 
Action: Mouse scrolled (775, 237) with delta (0, 0)
Screenshot: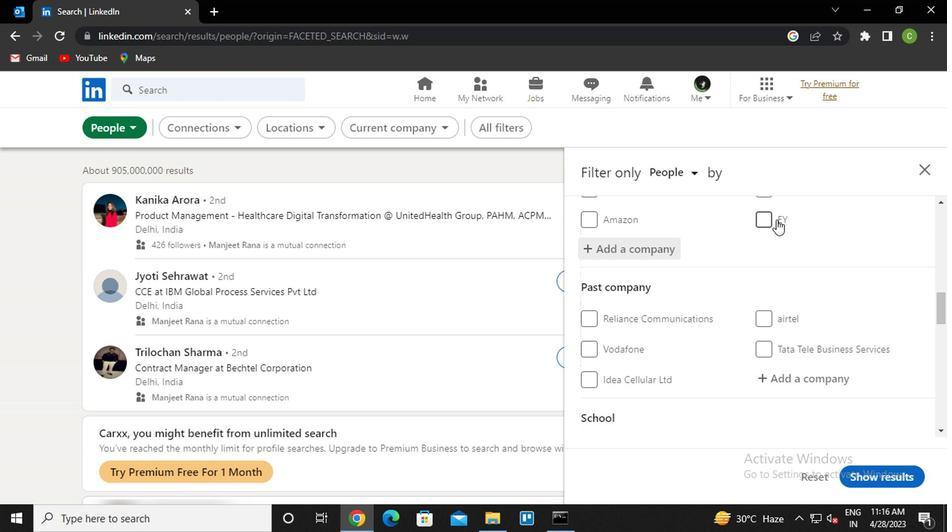 
Action: Mouse moved to (775, 241)
Screenshot: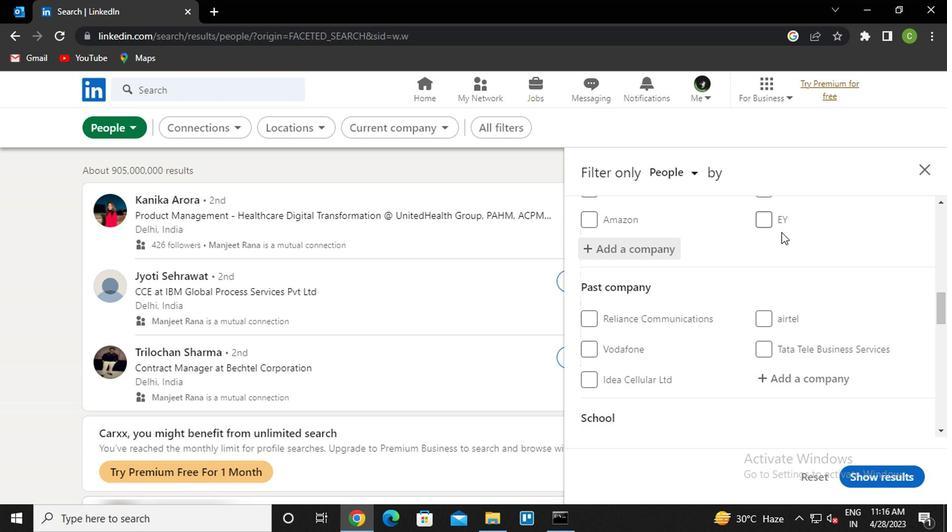
Action: Mouse scrolled (775, 240) with delta (0, 0)
Screenshot: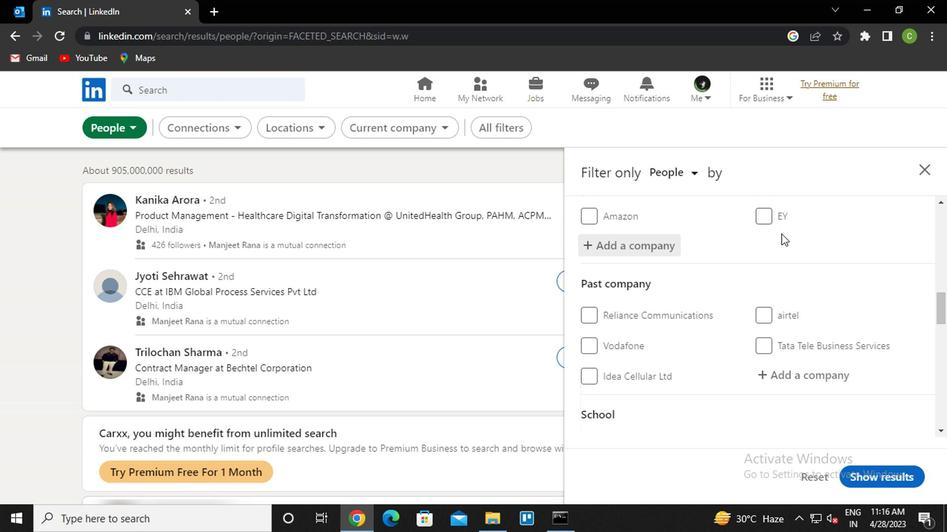 
Action: Mouse moved to (774, 243)
Screenshot: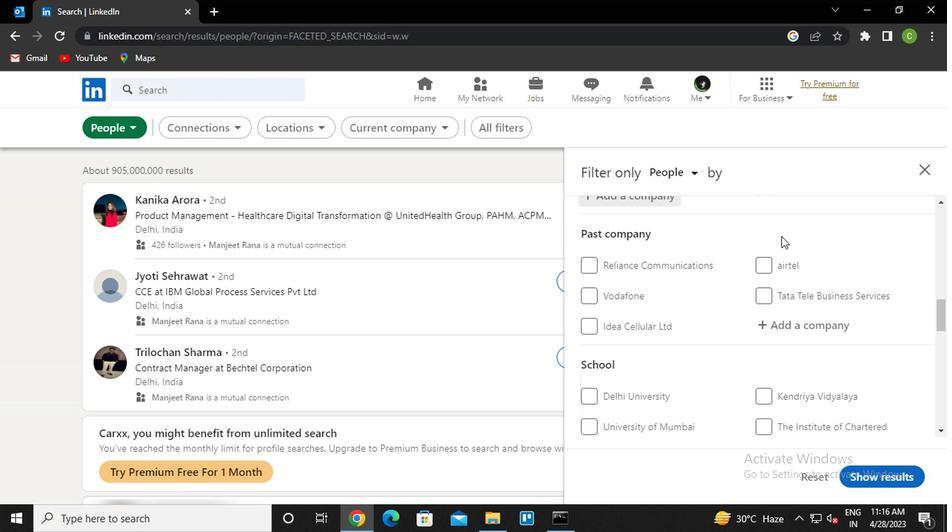 
Action: Mouse scrolled (774, 243) with delta (0, 0)
Screenshot: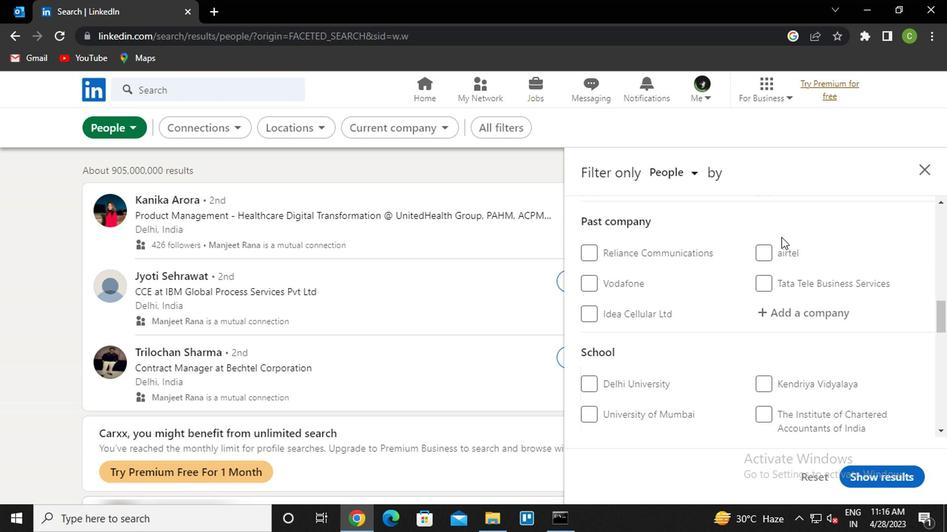 
Action: Mouse moved to (774, 243)
Screenshot: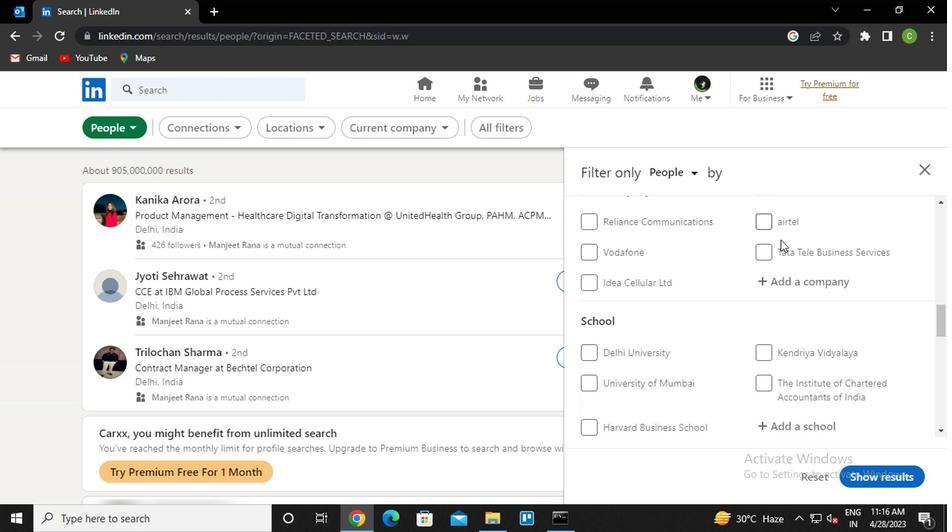 
Action: Mouse scrolled (774, 243) with delta (0, 0)
Screenshot: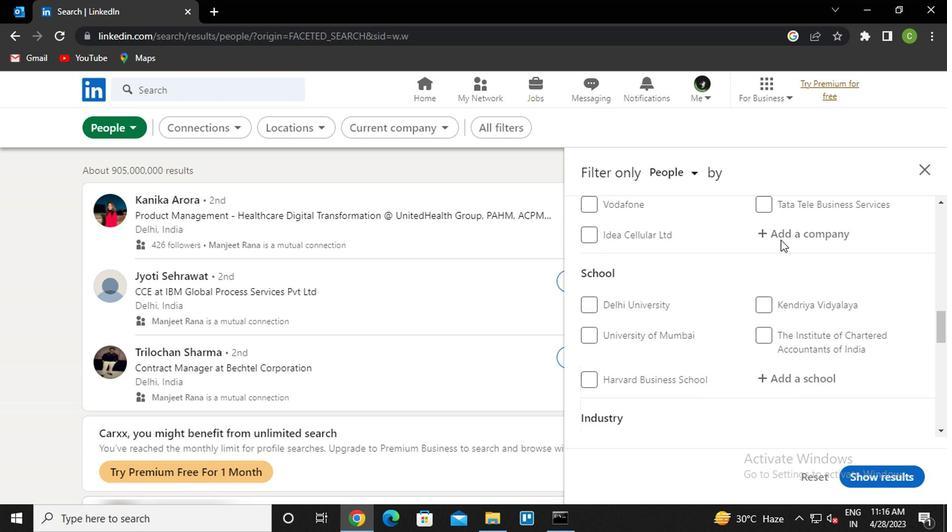 
Action: Mouse moved to (800, 243)
Screenshot: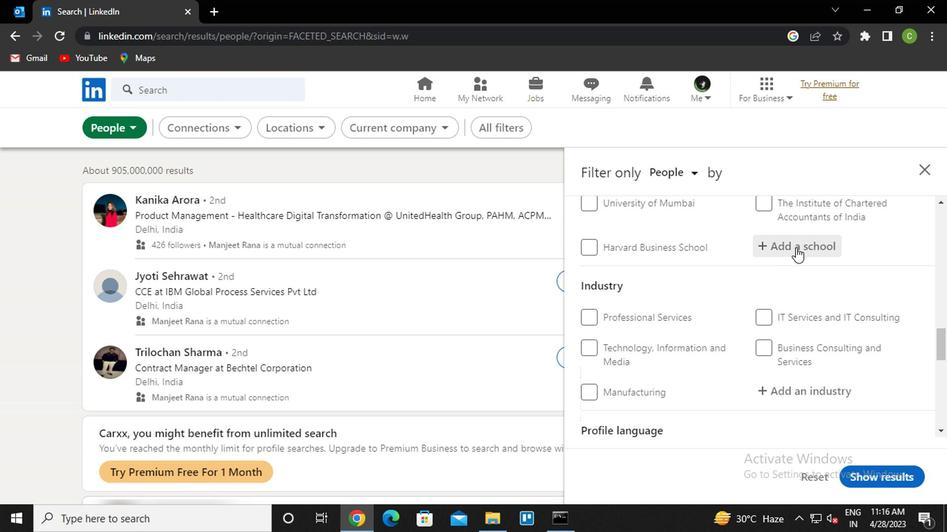 
Action: Mouse pressed left at (800, 243)
Screenshot: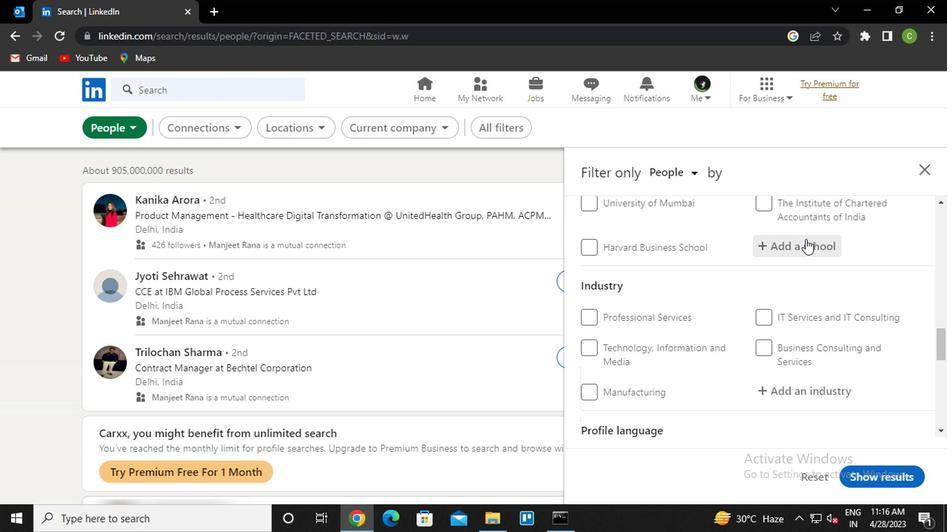 
Action: Key pressed <Key.caps_lock>nit<Key.space>j<Key.caps_lock>ala<Key.down><Key.enter>
Screenshot: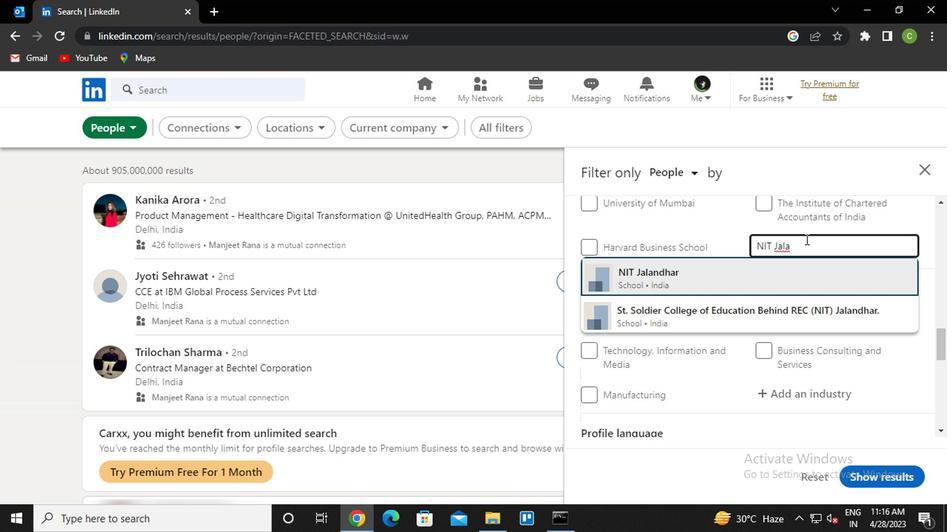 
Action: Mouse scrolled (800, 242) with delta (0, 0)
Screenshot: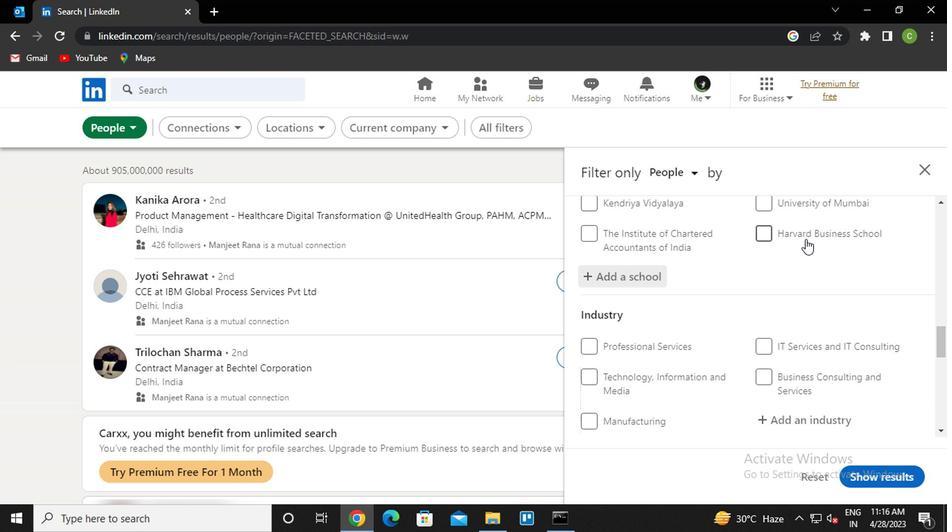 
Action: Mouse scrolled (800, 242) with delta (0, 0)
Screenshot: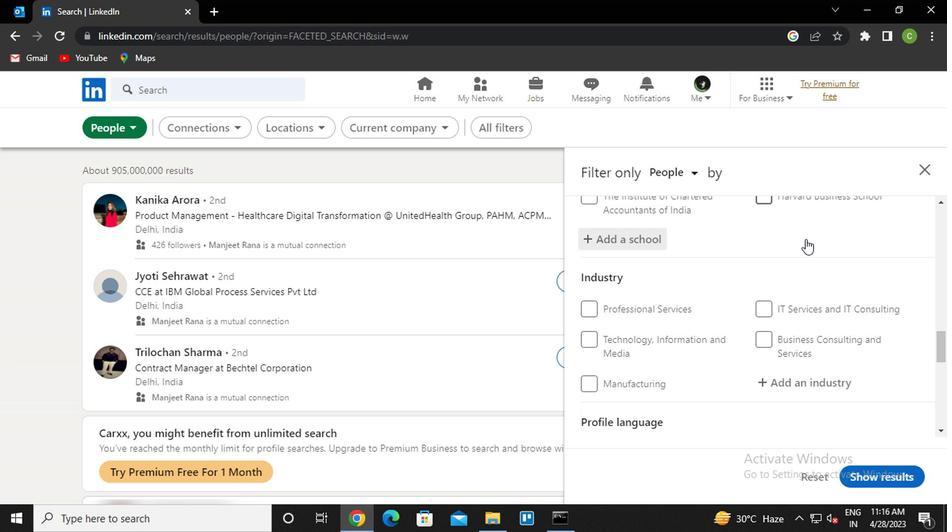 
Action: Mouse scrolled (800, 242) with delta (0, 0)
Screenshot: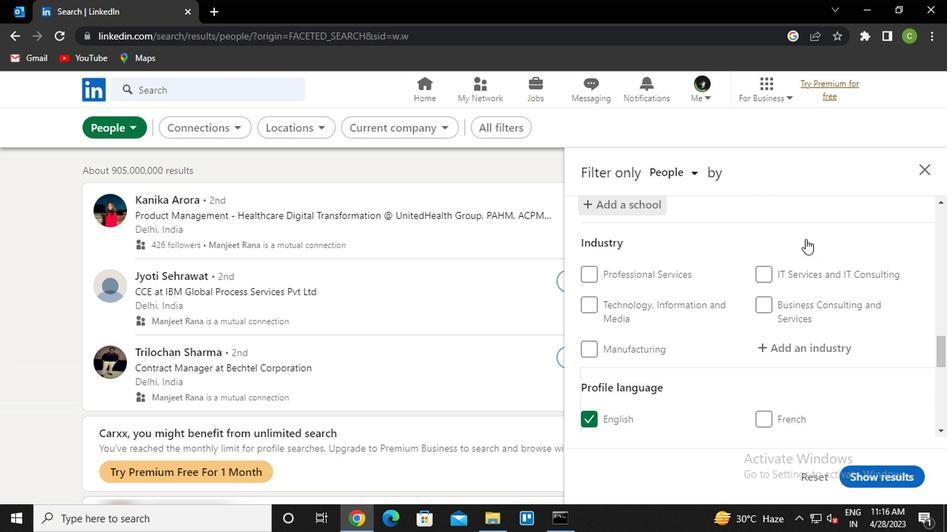 
Action: Mouse moved to (827, 226)
Screenshot: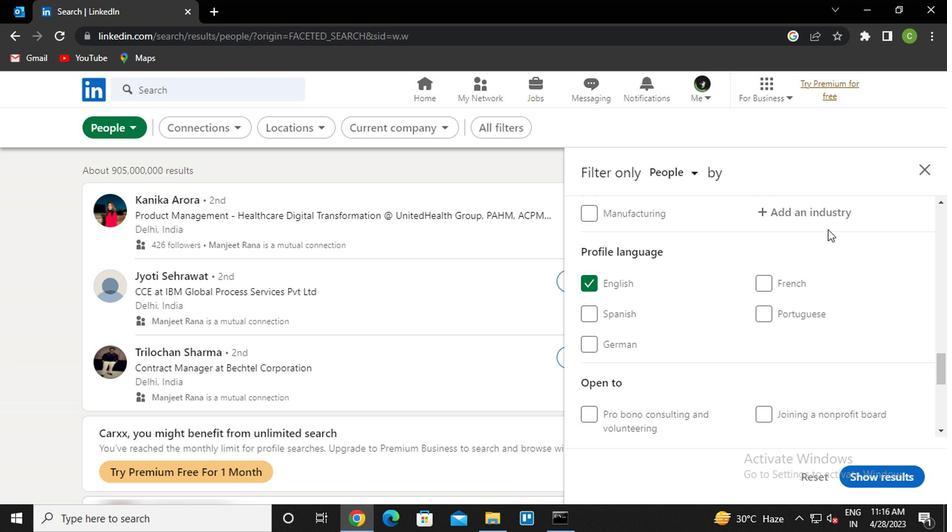 
Action: Mouse pressed left at (827, 226)
Screenshot: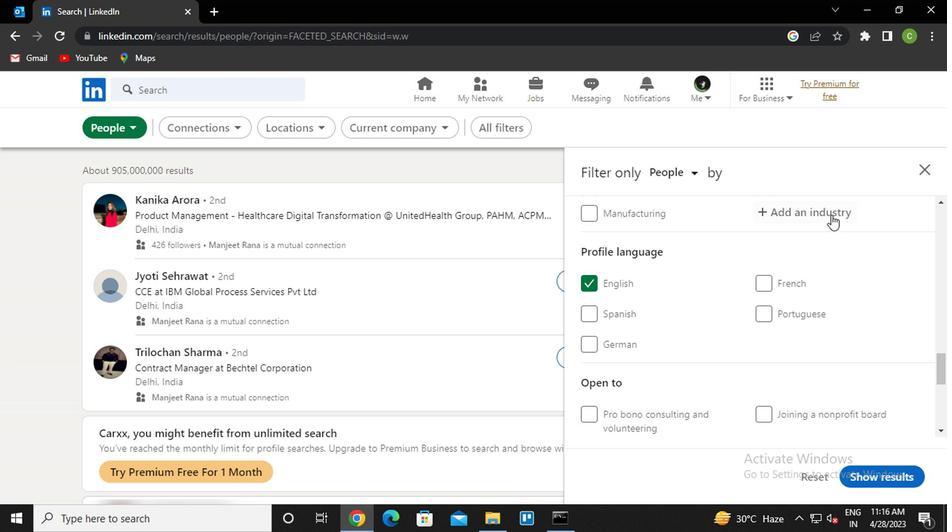 
Action: Key pressed <Key.caps_lock>s<Key.caps_lock>taffing<Key.down><Key.enter>
Screenshot: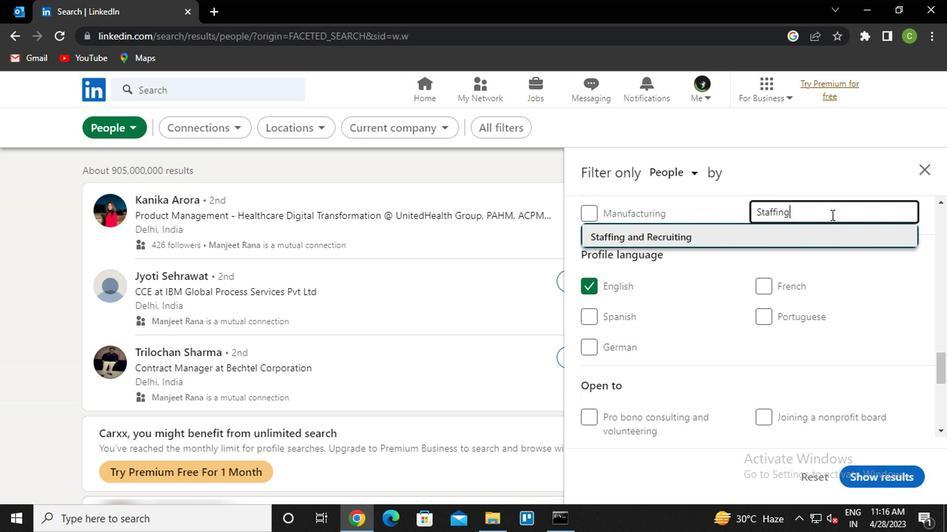 
Action: Mouse moved to (821, 257)
Screenshot: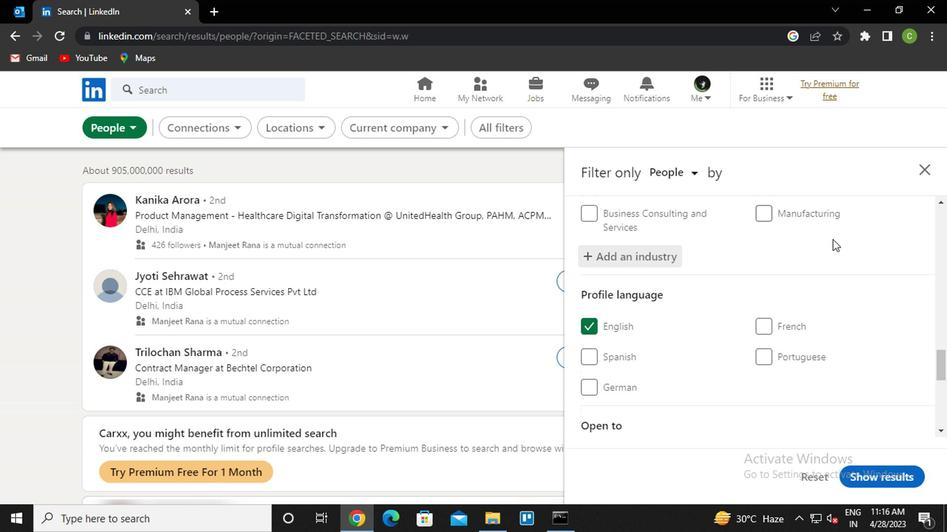 
Action: Mouse scrolled (821, 256) with delta (0, 0)
Screenshot: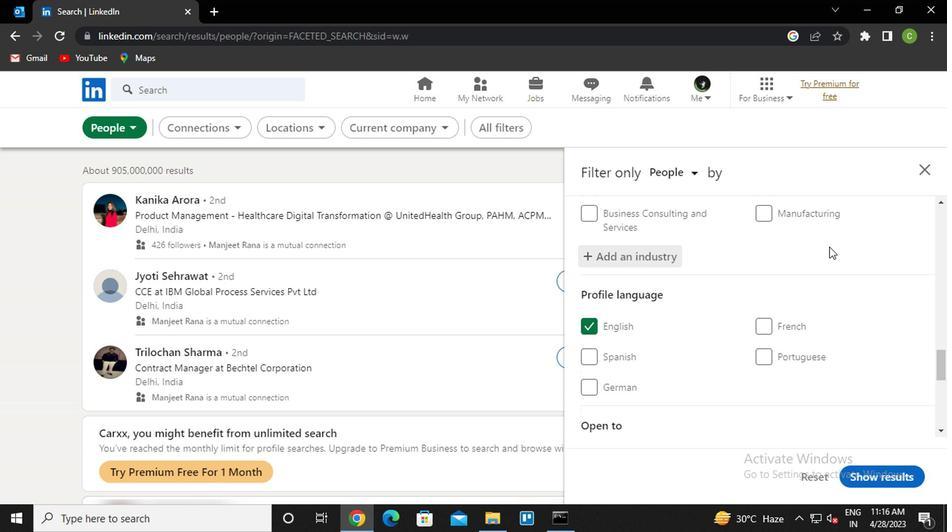 
Action: Mouse moved to (816, 263)
Screenshot: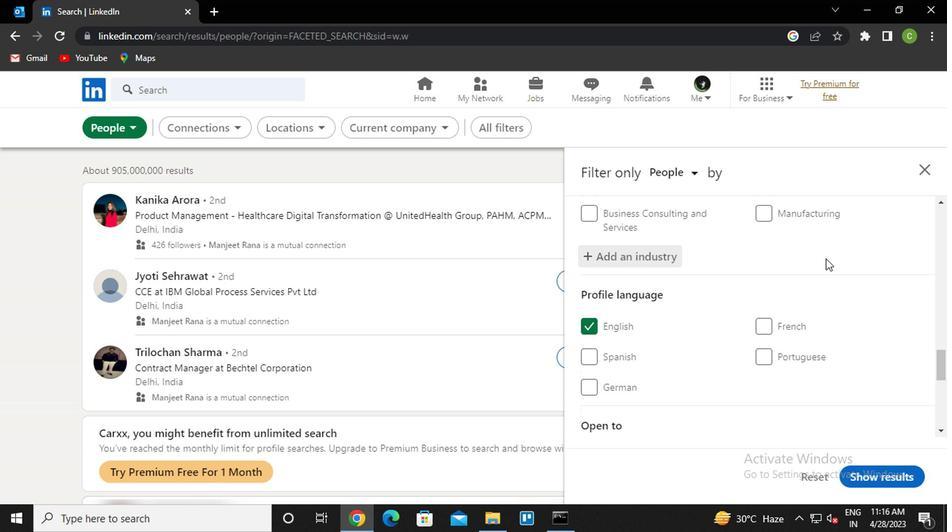 
Action: Mouse scrolled (816, 263) with delta (0, 0)
Screenshot: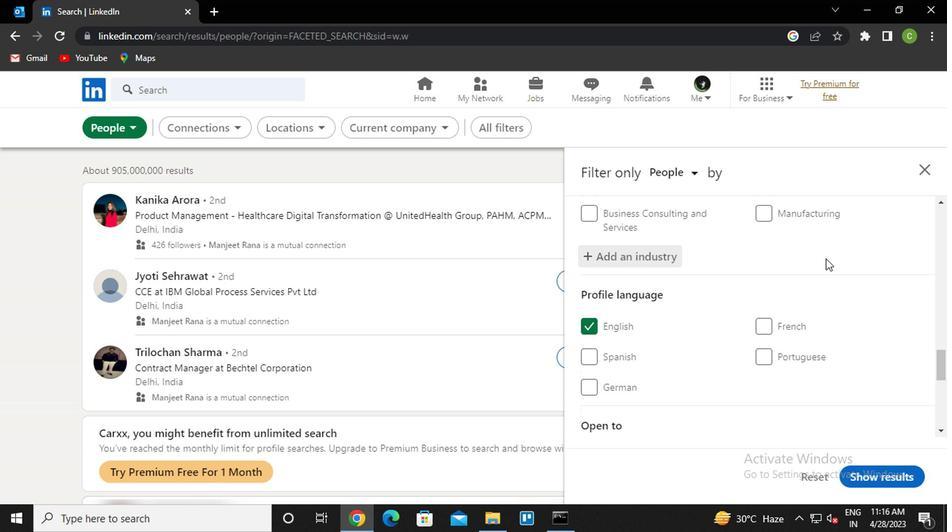 
Action: Mouse moved to (809, 266)
Screenshot: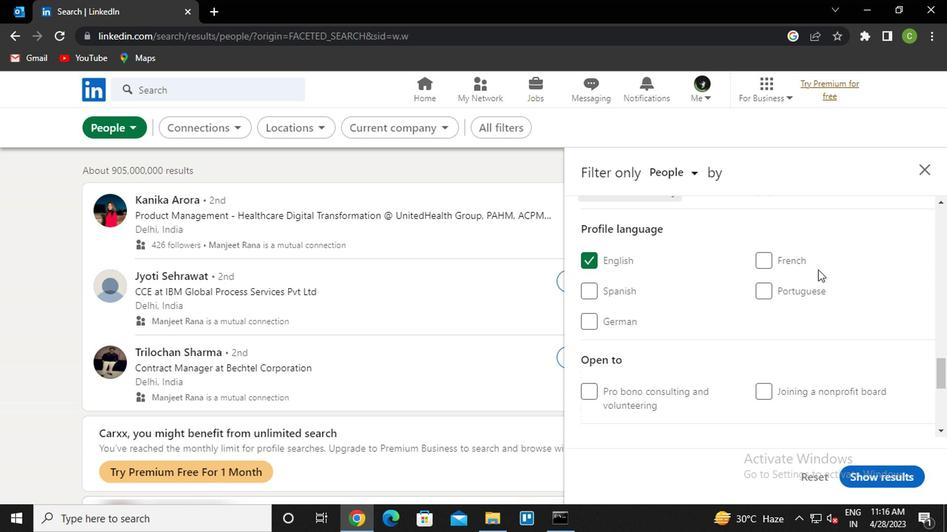 
Action: Mouse scrolled (809, 266) with delta (0, 0)
Screenshot: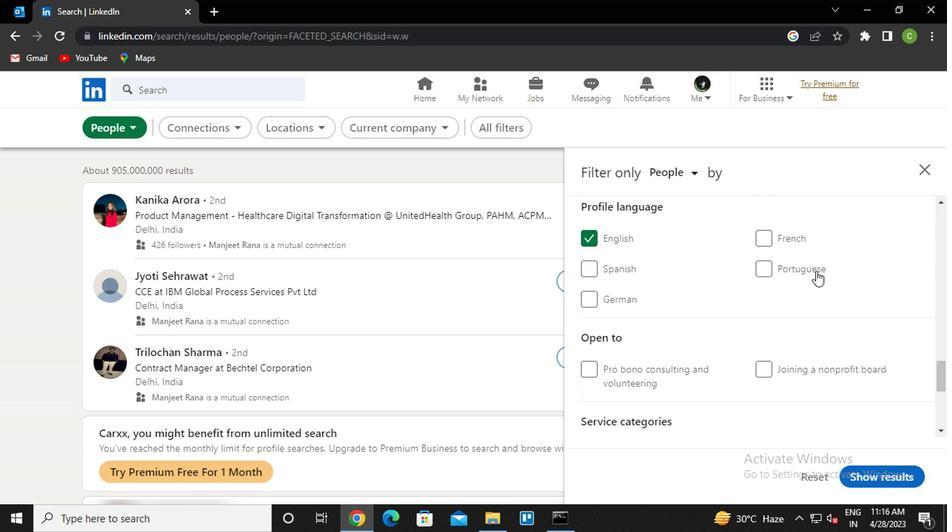 
Action: Mouse moved to (805, 295)
Screenshot: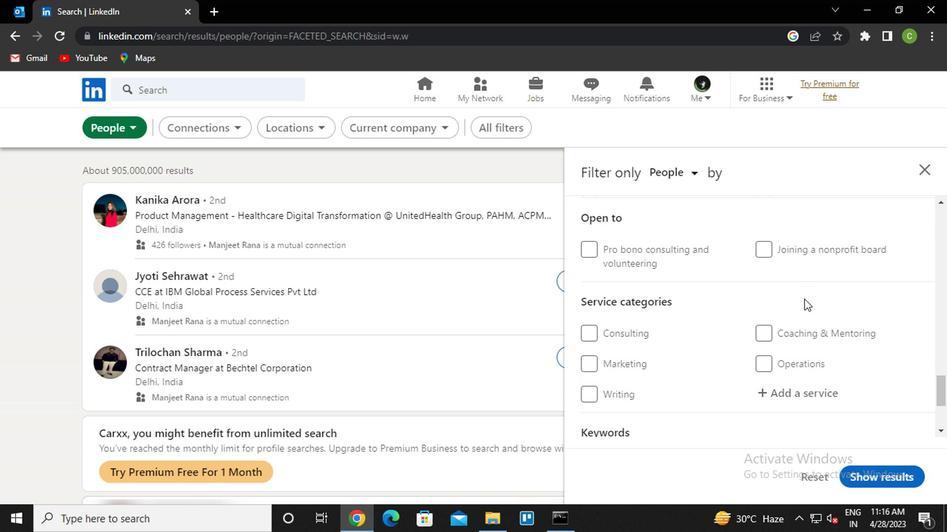 
Action: Mouse scrolled (805, 295) with delta (0, 0)
Screenshot: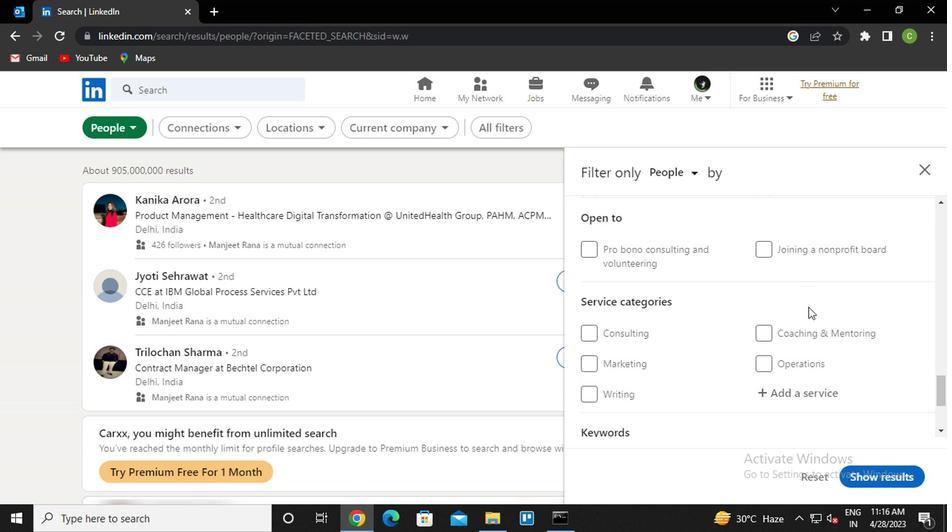 
Action: Mouse moved to (808, 296)
Screenshot: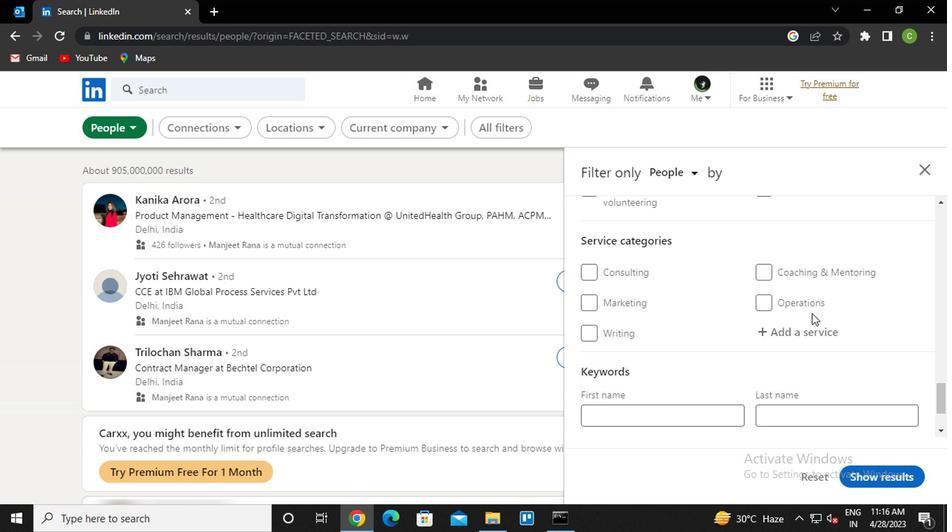 
Action: Mouse scrolled (808, 295) with delta (0, 0)
Screenshot: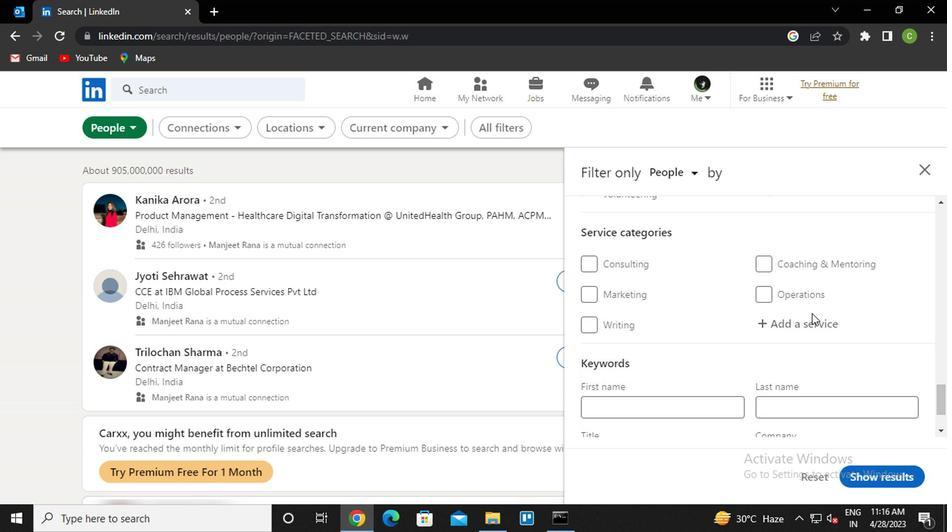 
Action: Mouse moved to (804, 258)
Screenshot: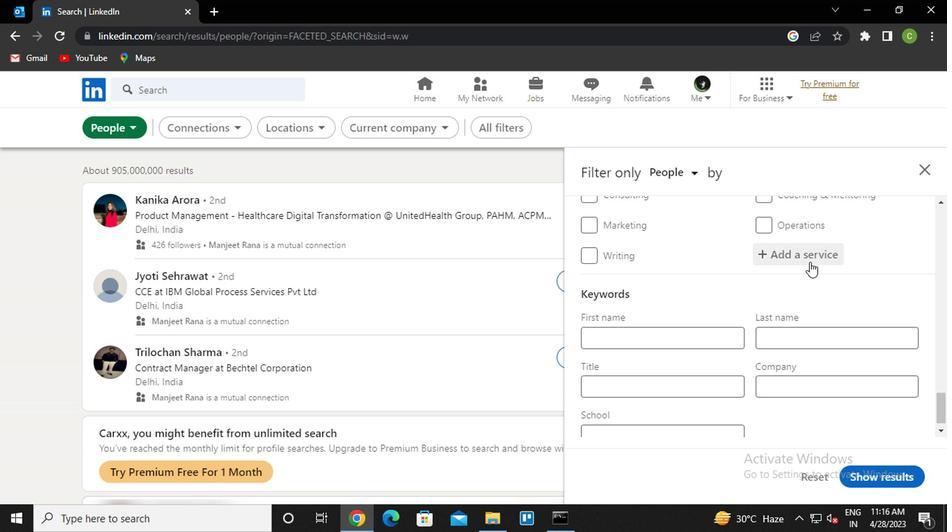 
Action: Mouse pressed left at (804, 258)
Screenshot: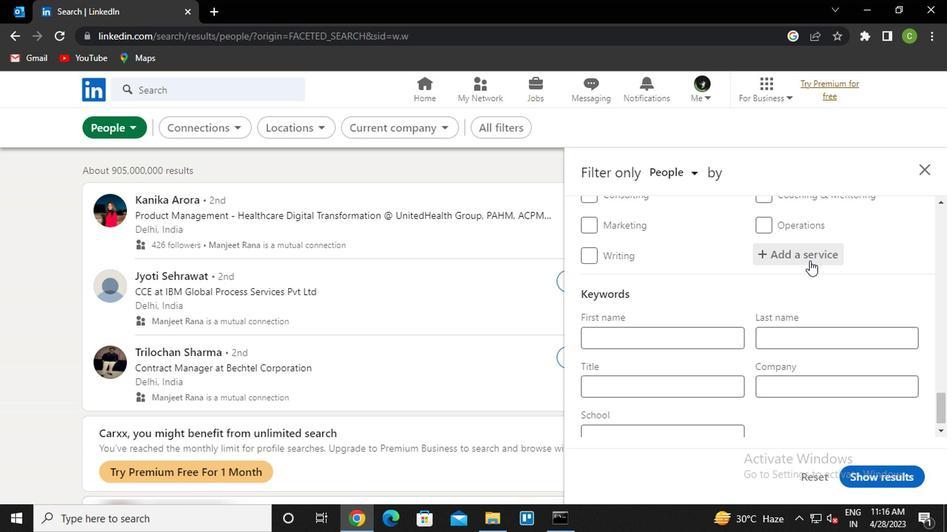 
Action: Key pressed <Key.caps_lock>f<Key.caps_lock>inan<Key.down><Key.down><Key.down><Key.enter>
Screenshot: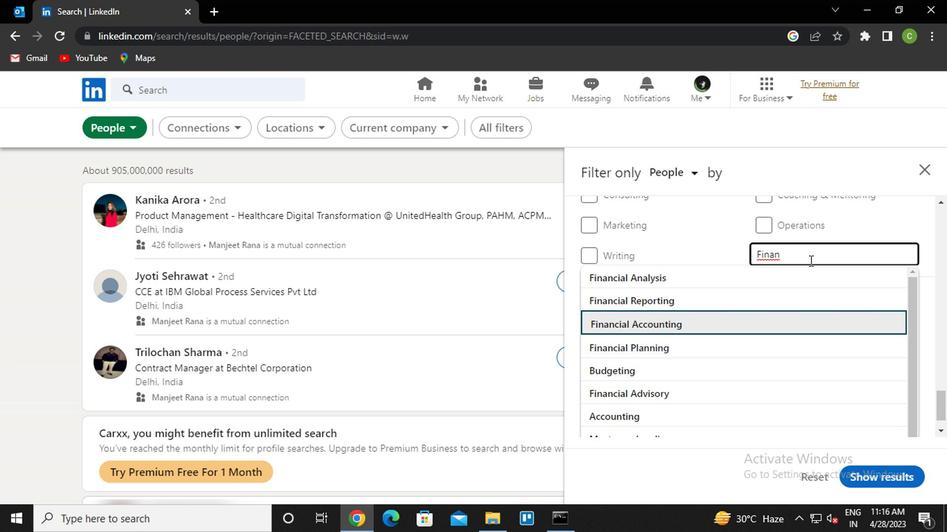 
Action: Mouse moved to (795, 252)
Screenshot: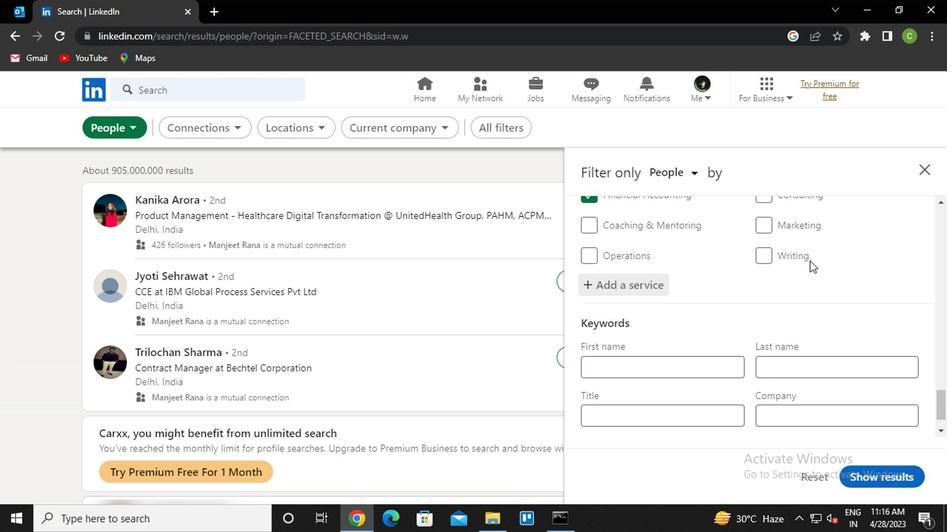 
Action: Mouse scrolled (795, 251) with delta (0, 0)
Screenshot: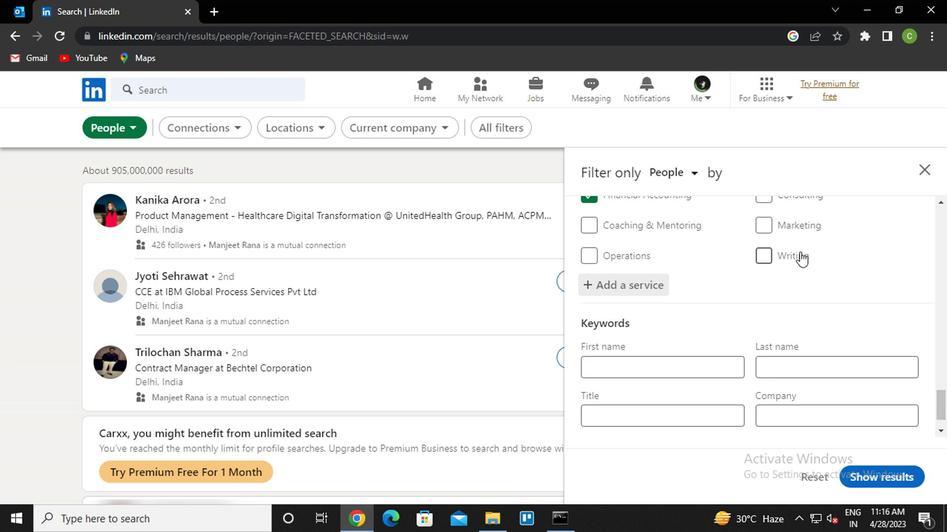 
Action: Mouse scrolled (795, 251) with delta (0, 0)
Screenshot: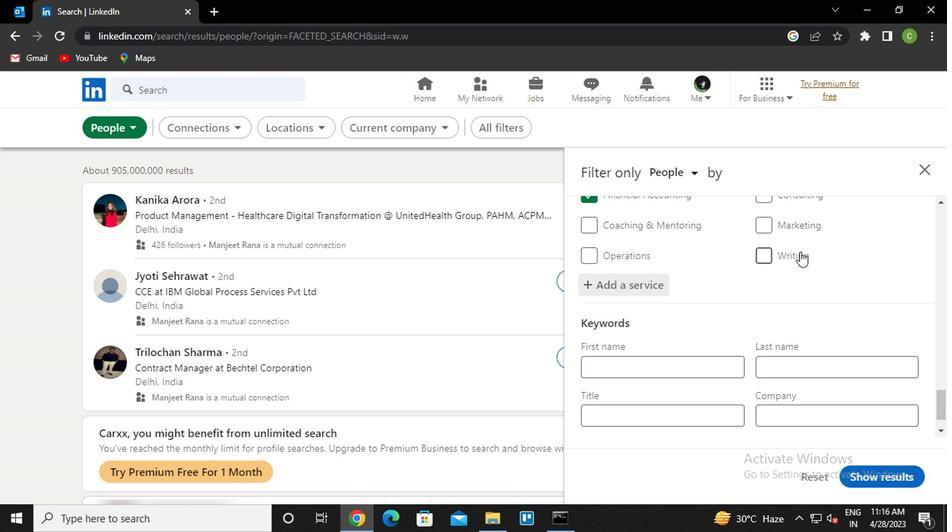 
Action: Mouse moved to (795, 252)
Screenshot: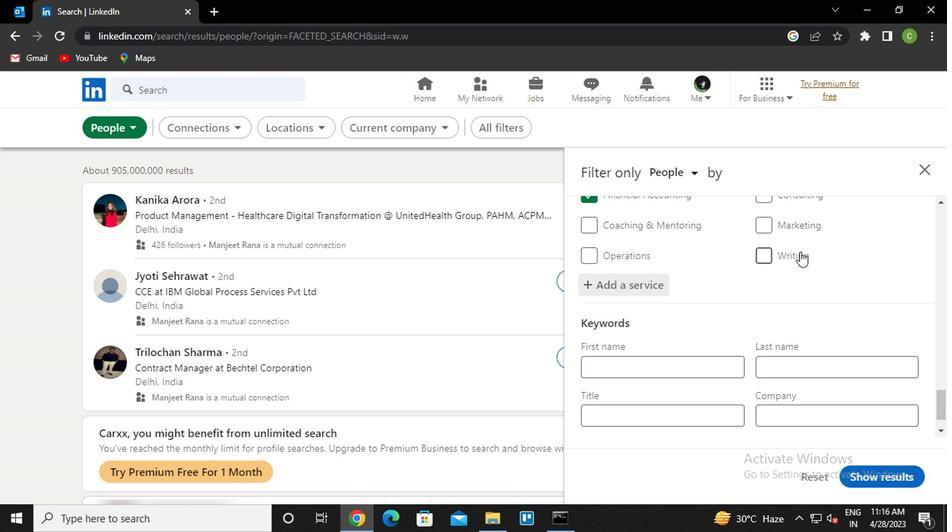 
Action: Mouse scrolled (795, 251) with delta (0, 0)
Screenshot: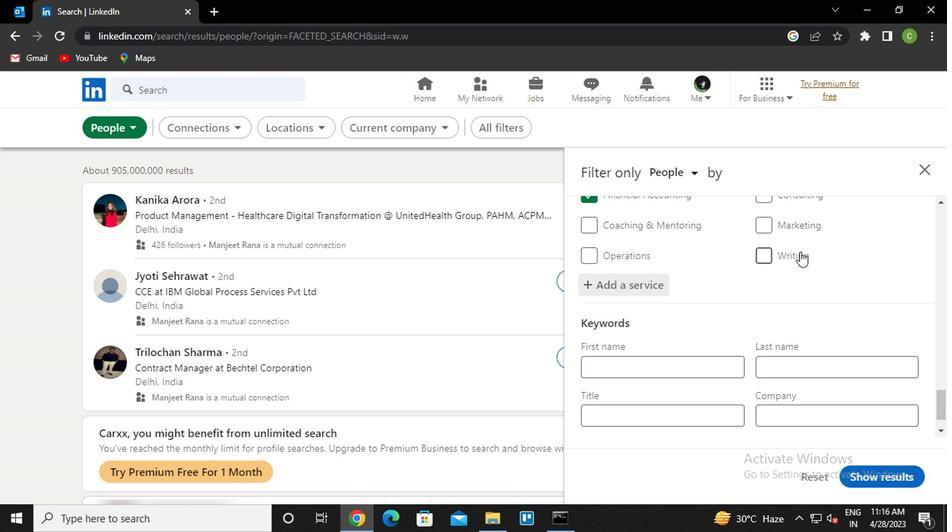 
Action: Mouse moved to (795, 252)
Screenshot: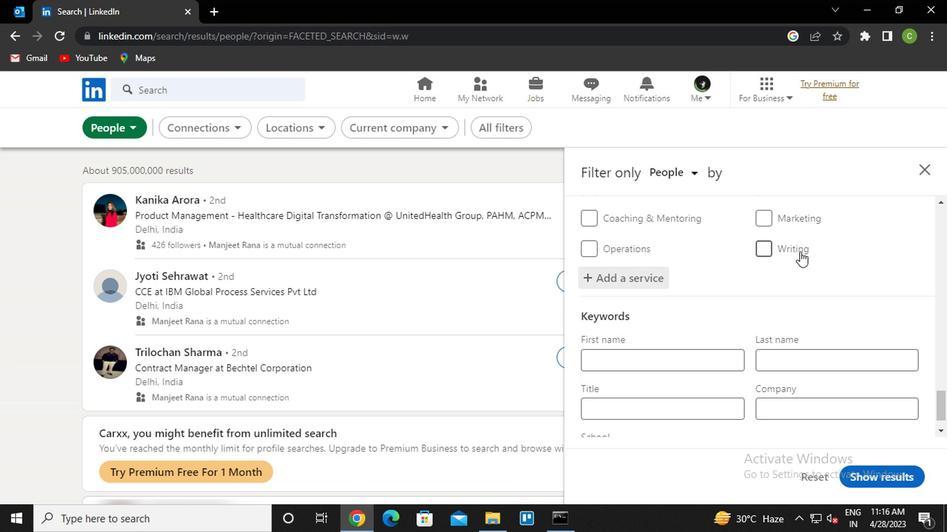 
Action: Mouse scrolled (795, 252) with delta (0, 0)
Screenshot: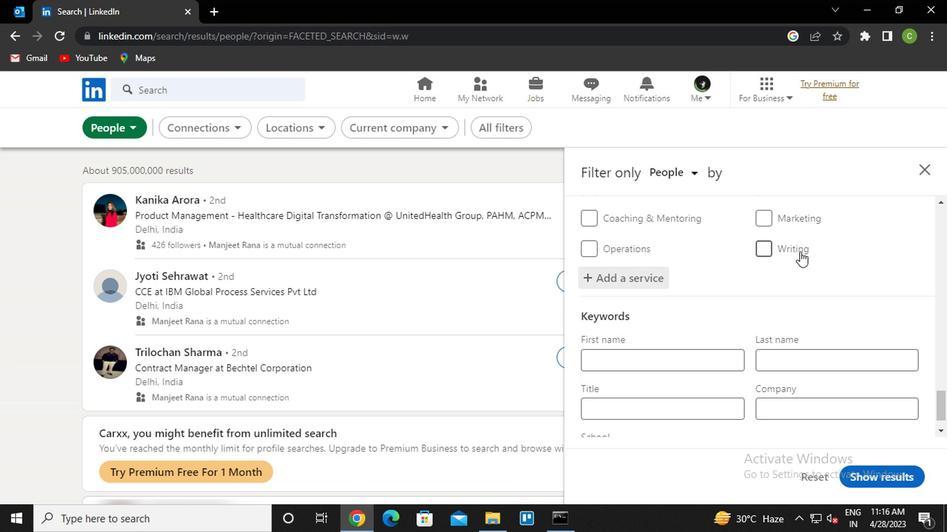 
Action: Mouse moved to (792, 256)
Screenshot: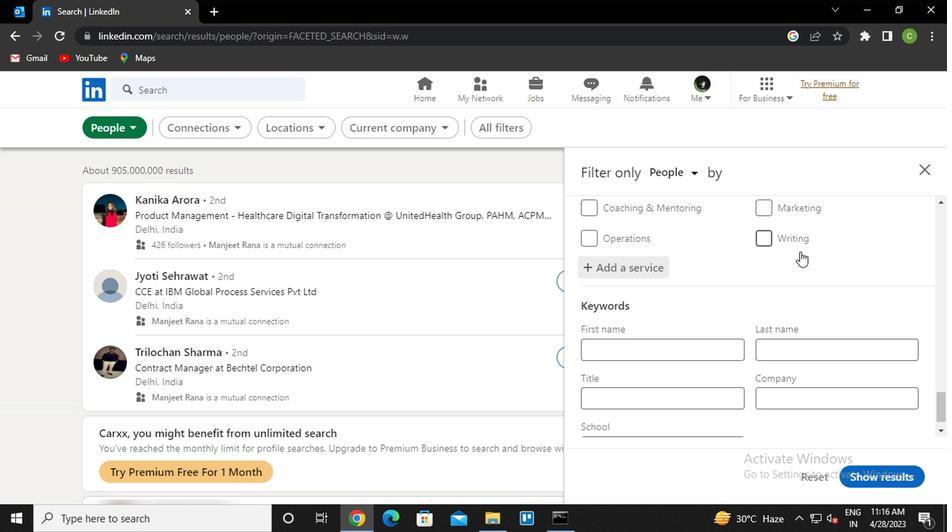 
Action: Mouse scrolled (792, 256) with delta (0, 0)
Screenshot: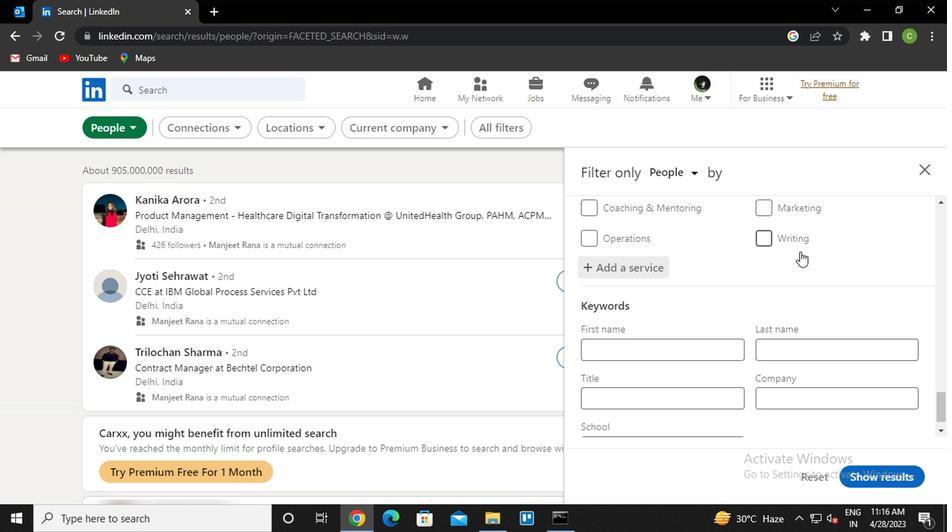 
Action: Mouse moved to (789, 260)
Screenshot: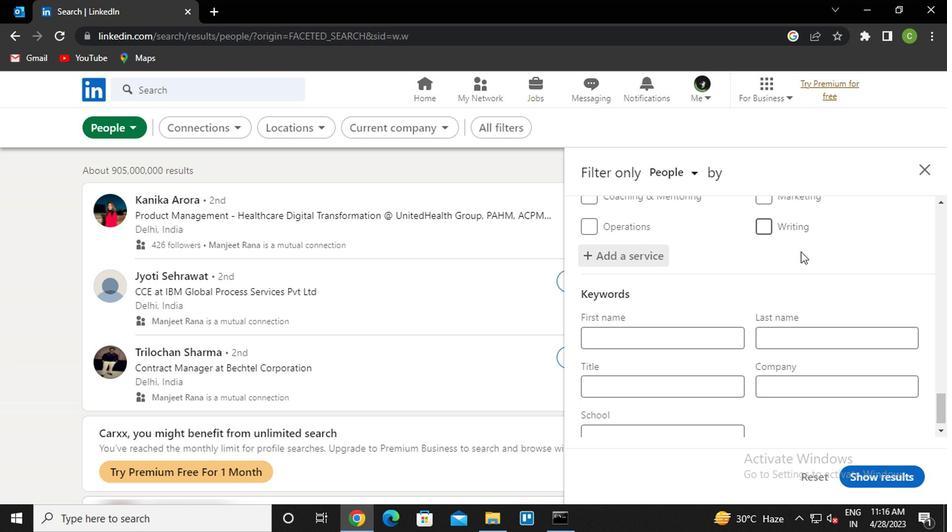 
Action: Mouse scrolled (789, 260) with delta (0, 0)
Screenshot: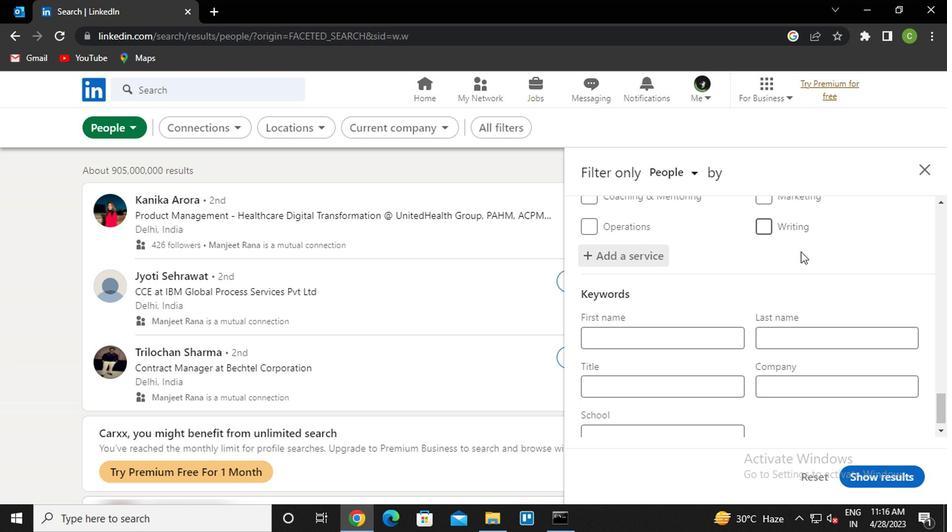 
Action: Mouse moved to (773, 289)
Screenshot: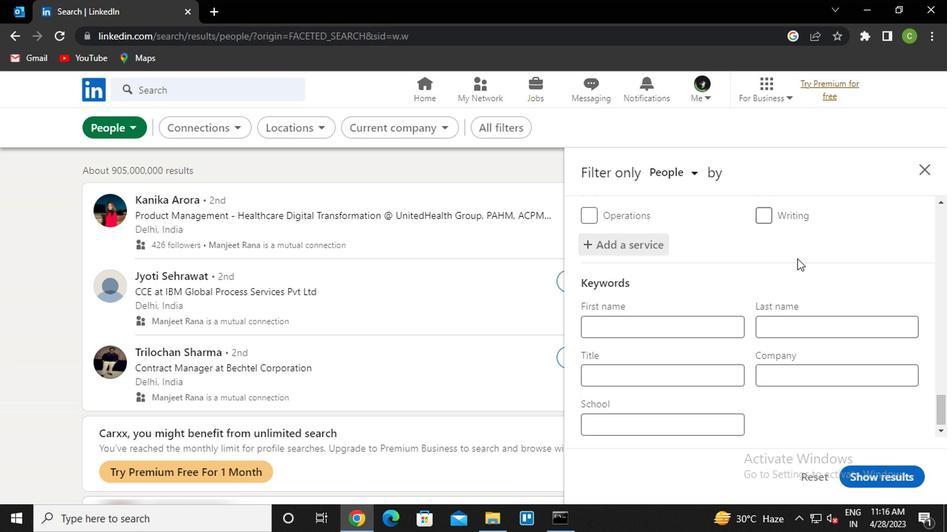 
Action: Mouse scrolled (773, 288) with delta (0, 0)
Screenshot: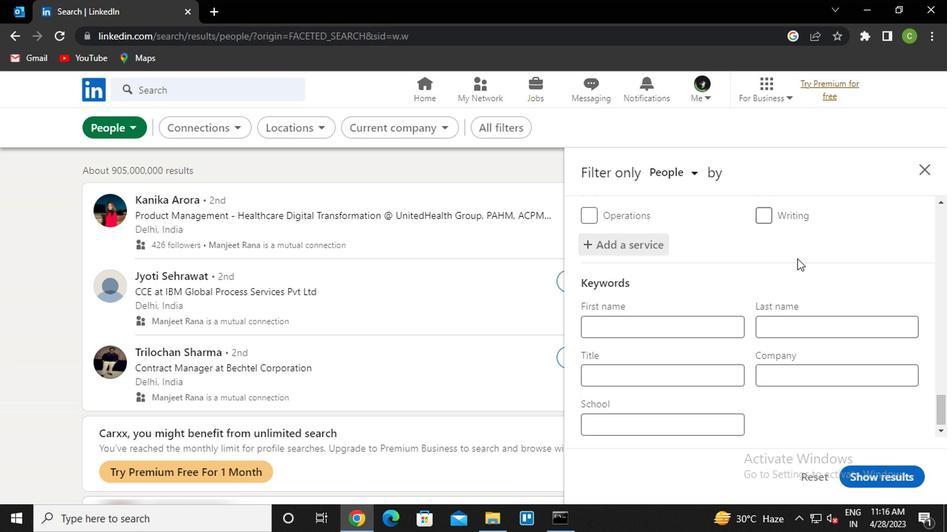 
Action: Mouse moved to (679, 333)
Screenshot: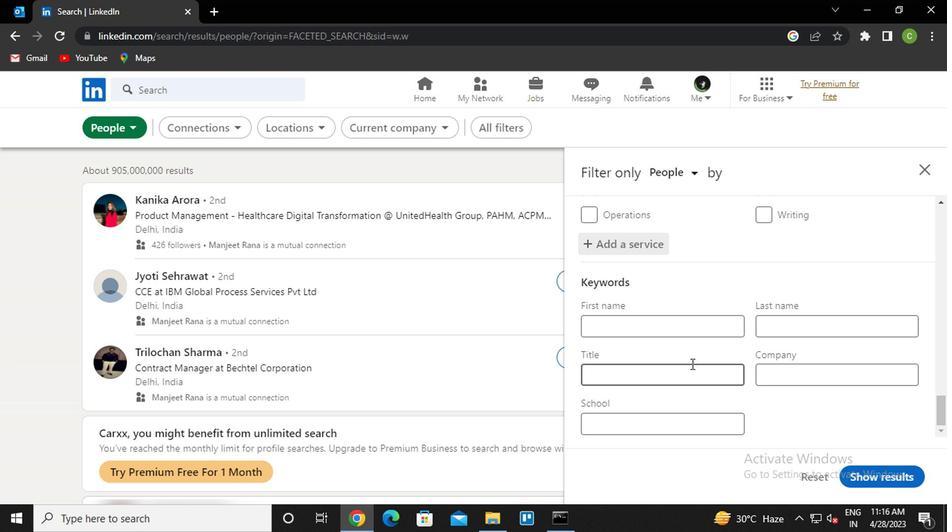
Action: Mouse pressed left at (679, 333)
Screenshot: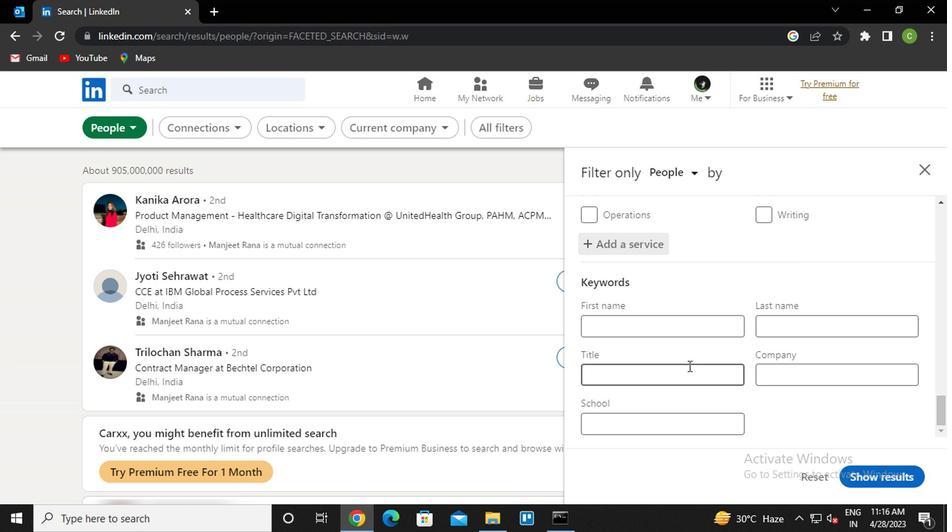 
Action: Mouse moved to (679, 333)
Screenshot: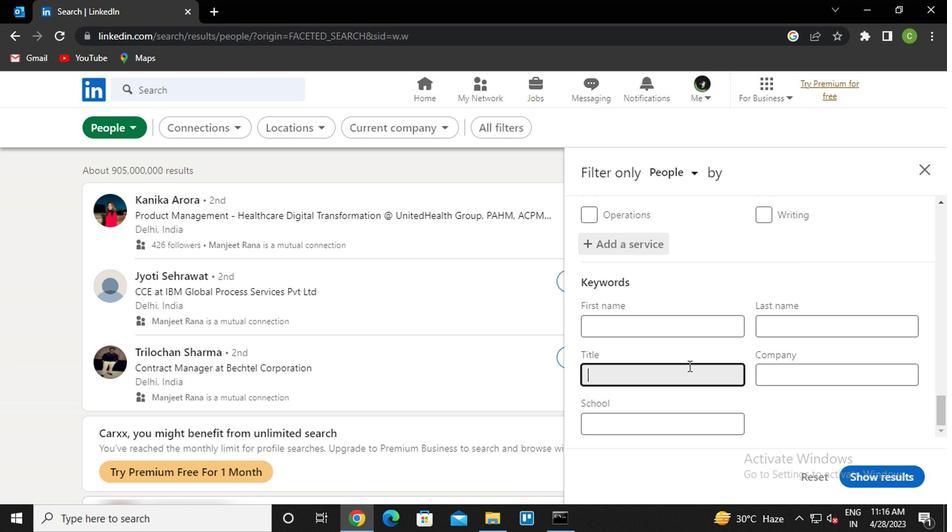 
Action: Key pressed <Key.caps_lock>c<Key.caps_lock>ontecnt<Key.backspace><Key.backspace><Key.backspace>nt<Key.space><Key.caps_lock>s<Key.caps_lock>trategist
Screenshot: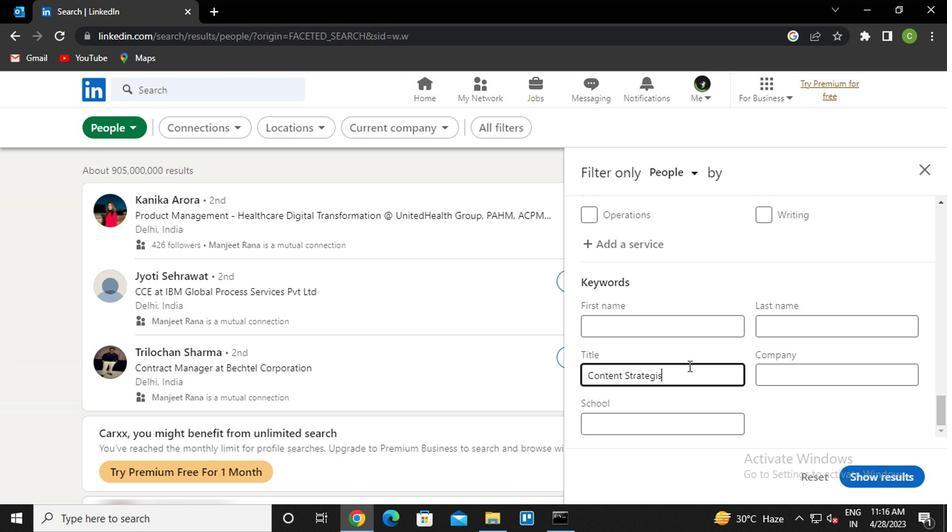 
Action: Mouse moved to (864, 406)
Screenshot: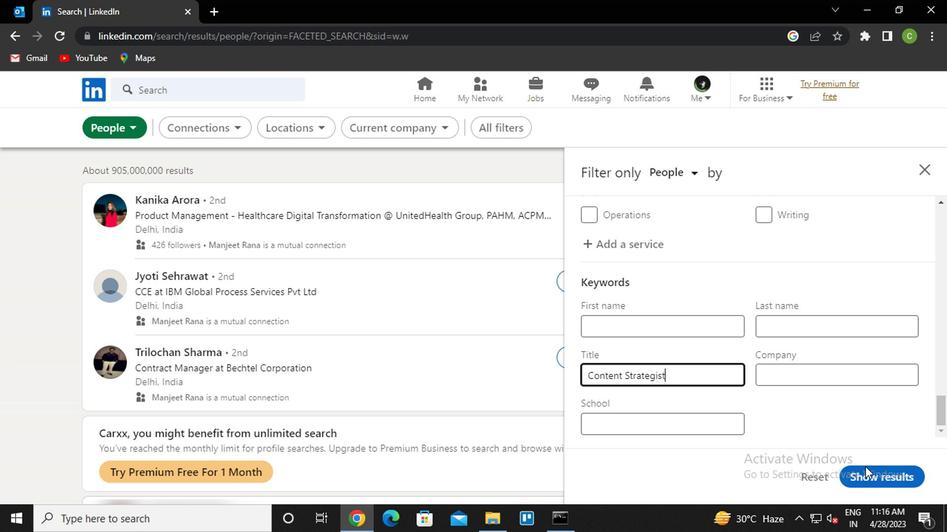 
Action: Mouse pressed left at (864, 406)
Screenshot: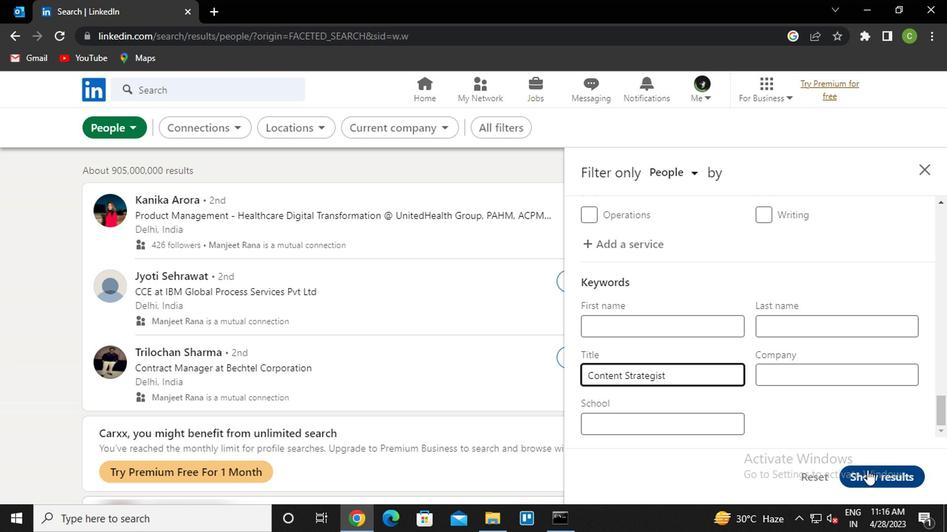 
Action: Mouse moved to (511, 432)
Screenshot: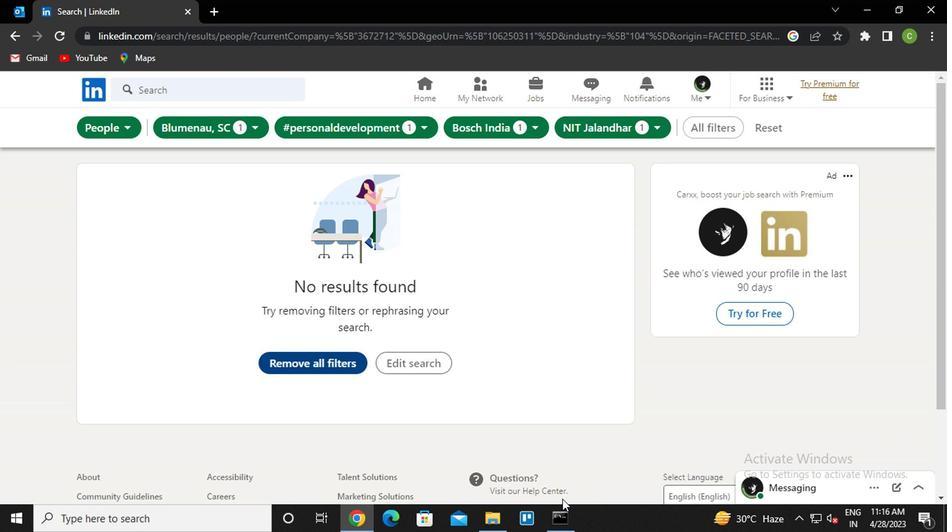 
